 Task: Find LinkedIn profiles of people who work in Corporate Law, talk about Motivation, and are associated with Reliance.
Action: Mouse moved to (525, 69)
Screenshot: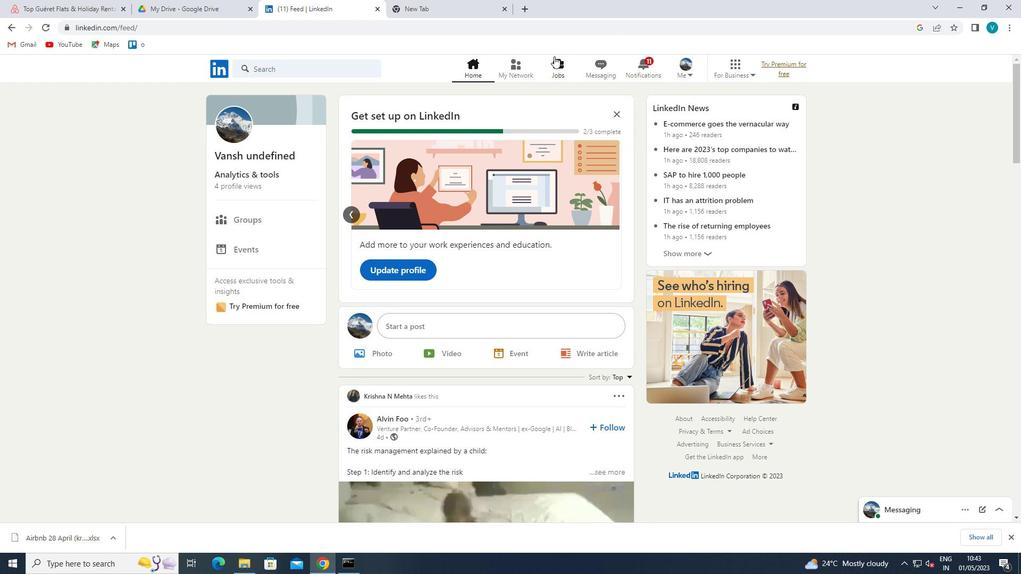 
Action: Mouse pressed left at (525, 69)
Screenshot: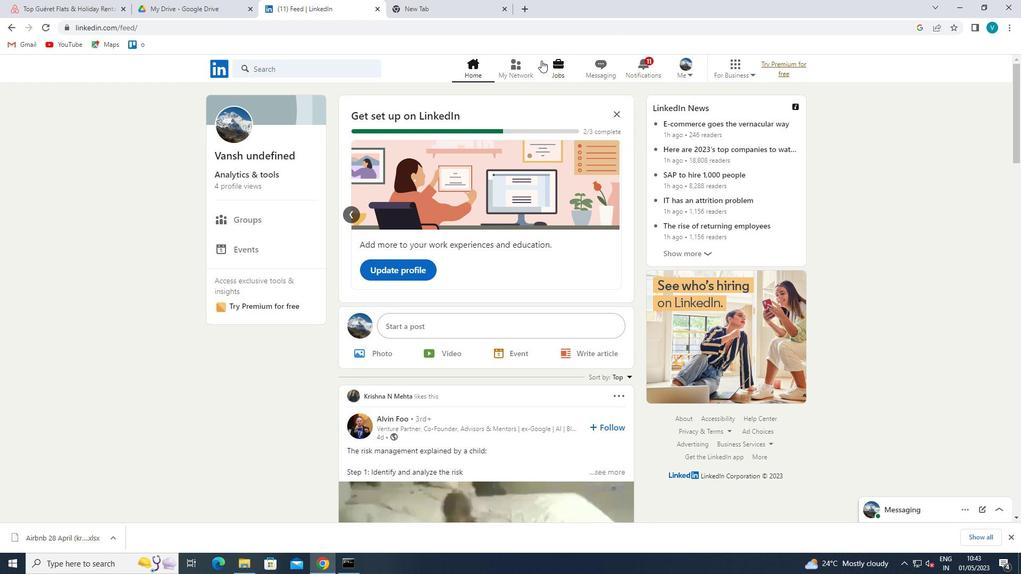 
Action: Mouse moved to (306, 130)
Screenshot: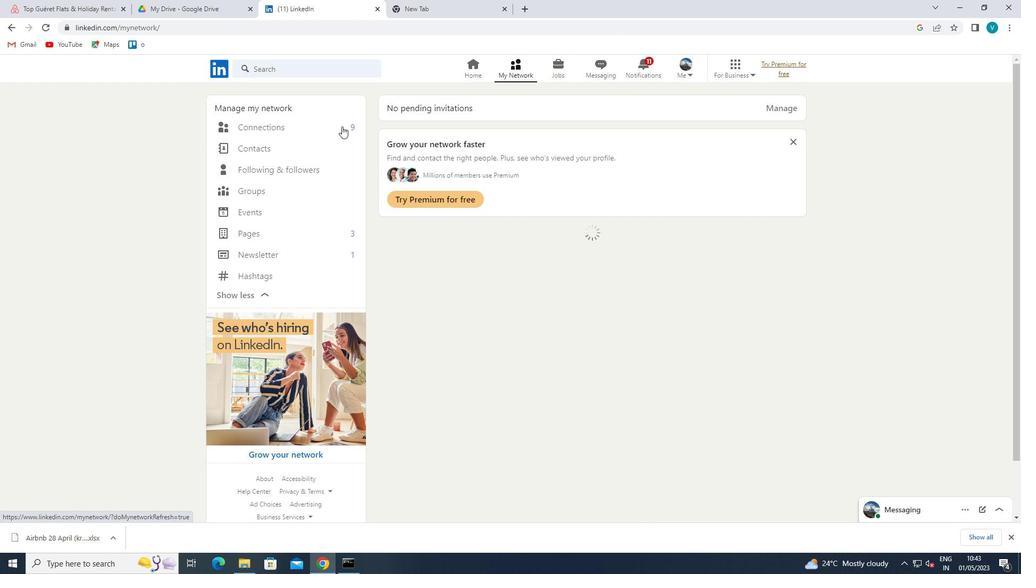 
Action: Mouse pressed left at (306, 130)
Screenshot: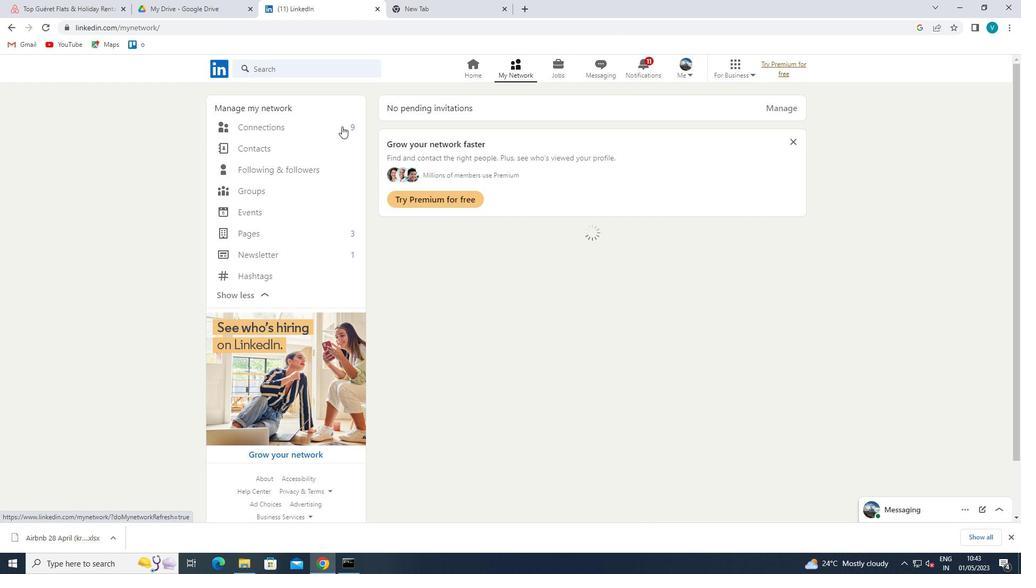 
Action: Mouse moved to (599, 131)
Screenshot: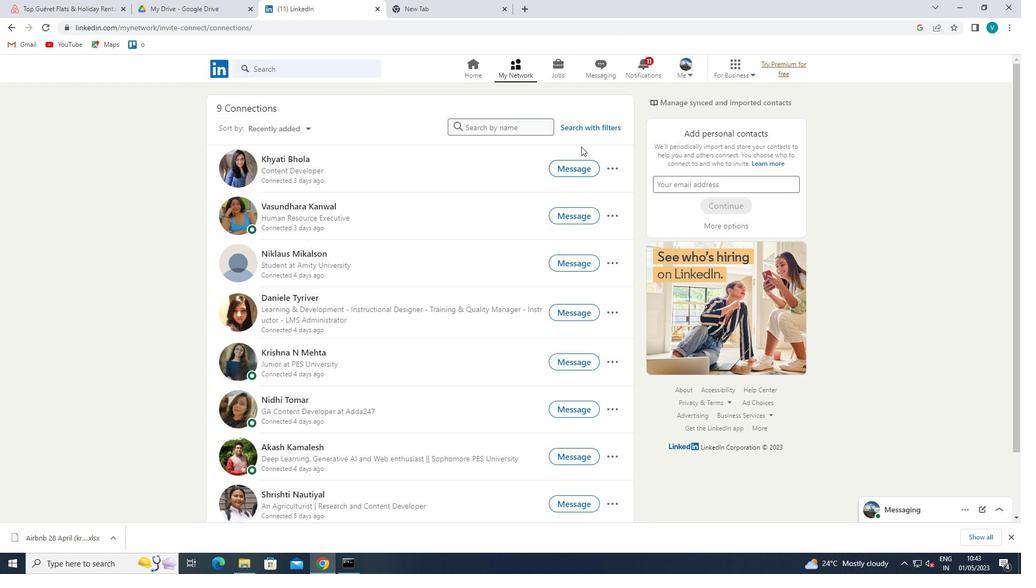 
Action: Mouse pressed left at (599, 131)
Screenshot: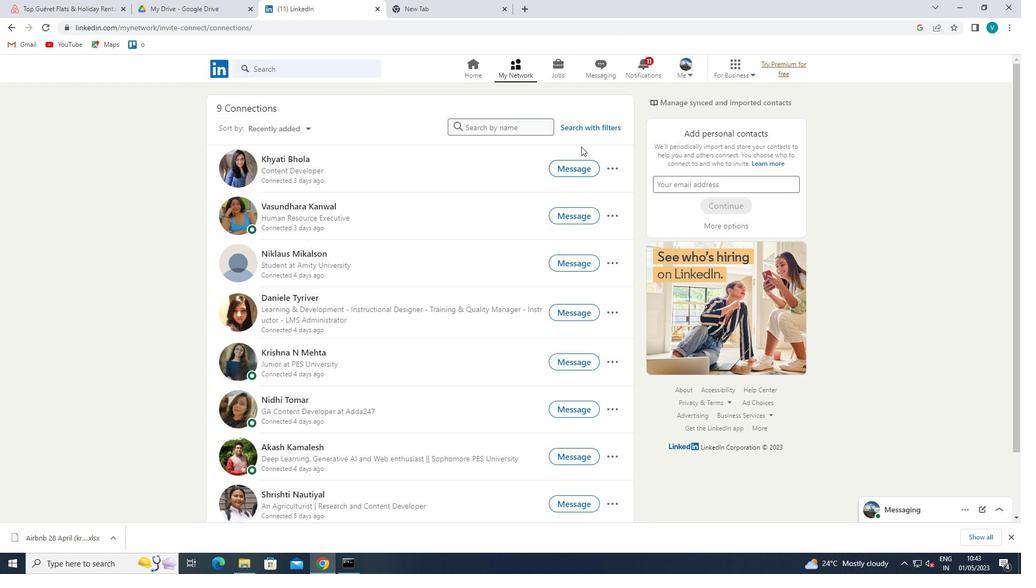 
Action: Mouse moved to (483, 87)
Screenshot: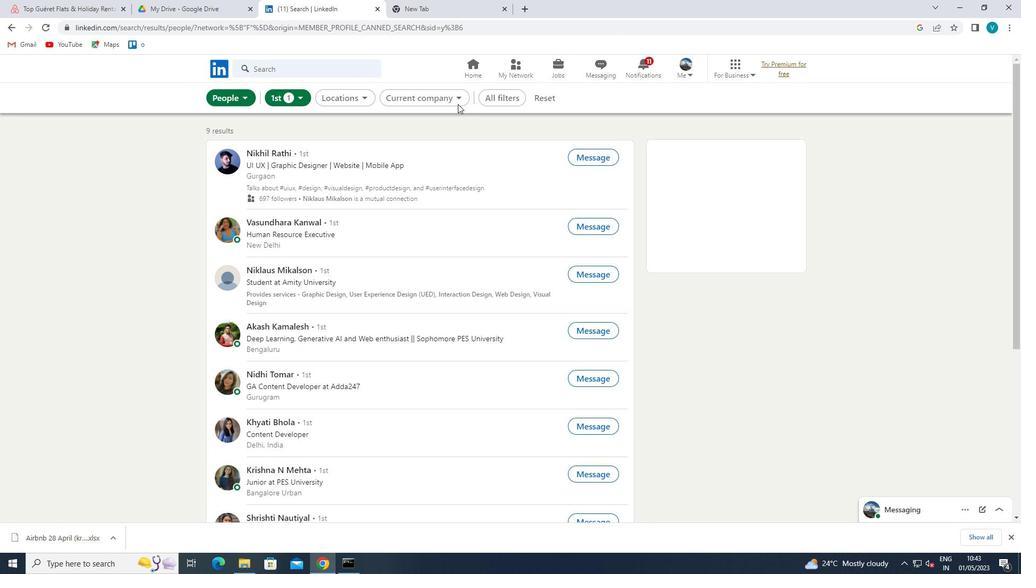 
Action: Mouse pressed left at (483, 87)
Screenshot: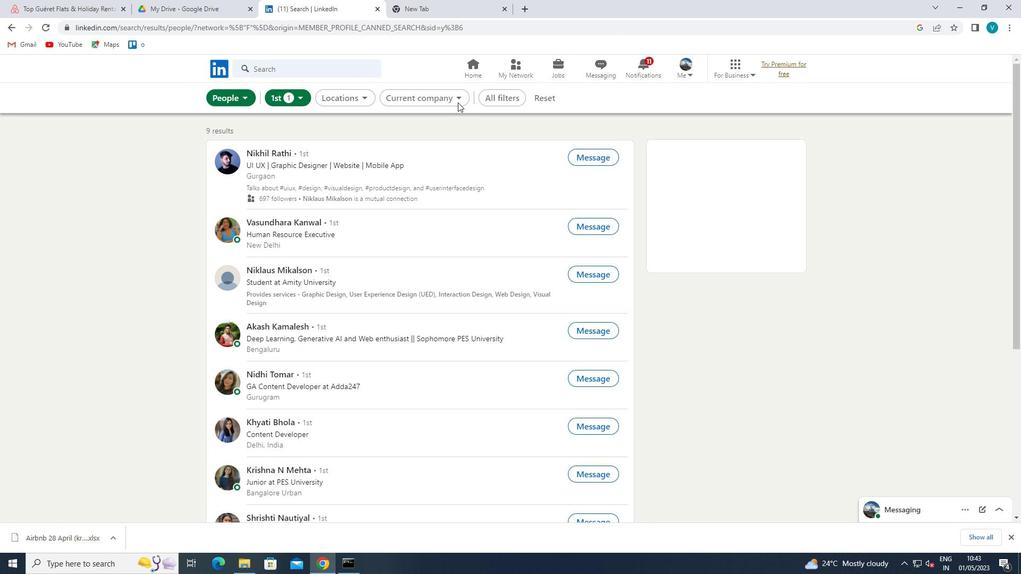 
Action: Mouse moved to (492, 100)
Screenshot: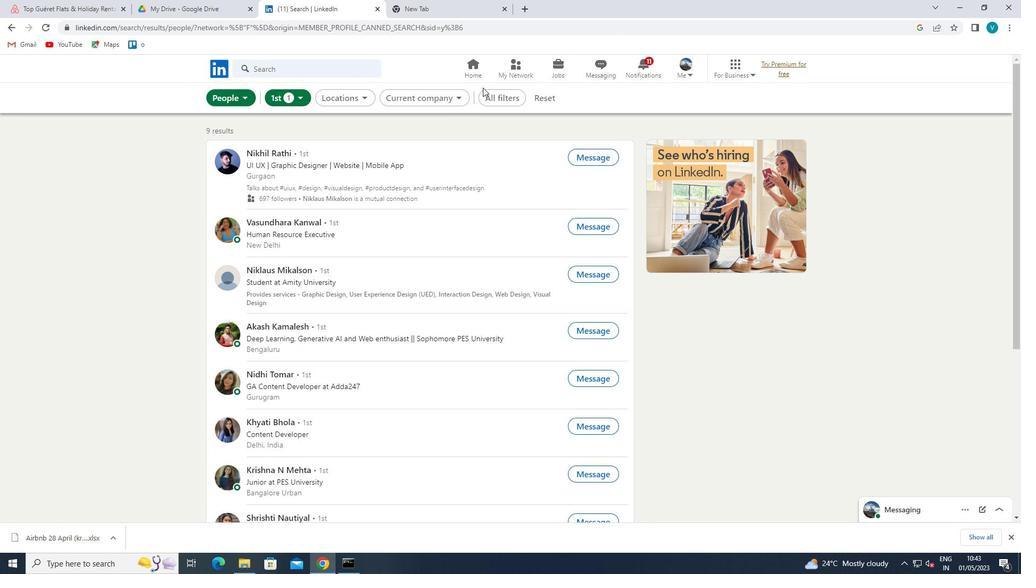
Action: Mouse pressed left at (492, 100)
Screenshot: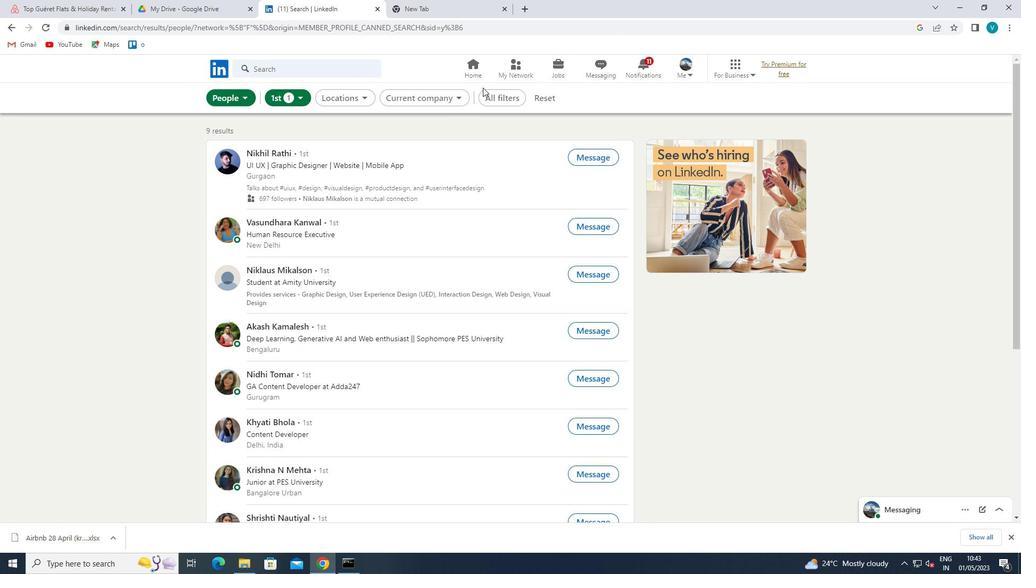 
Action: Mouse moved to (794, 244)
Screenshot: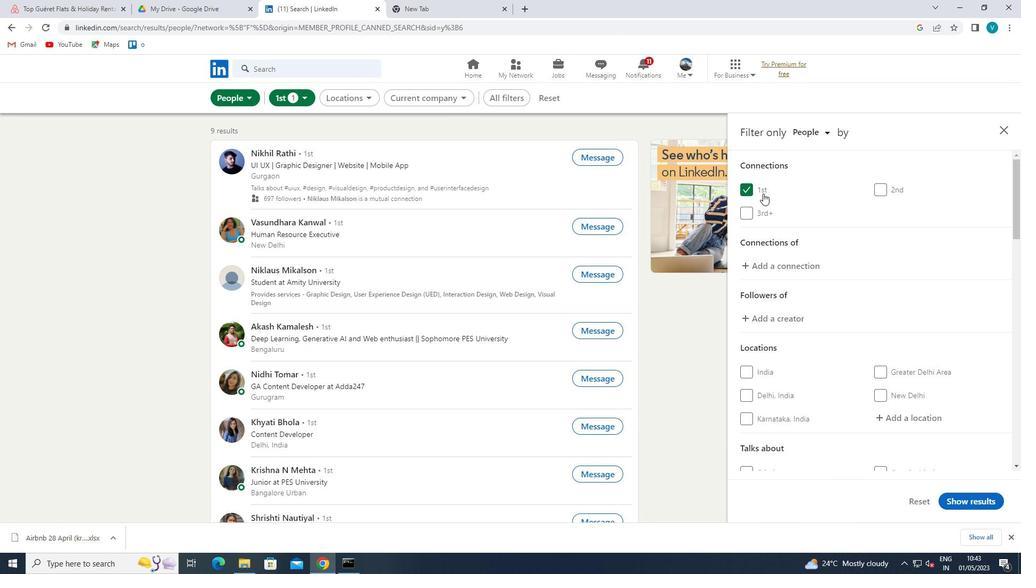 
Action: Mouse scrolled (794, 243) with delta (0, 0)
Screenshot: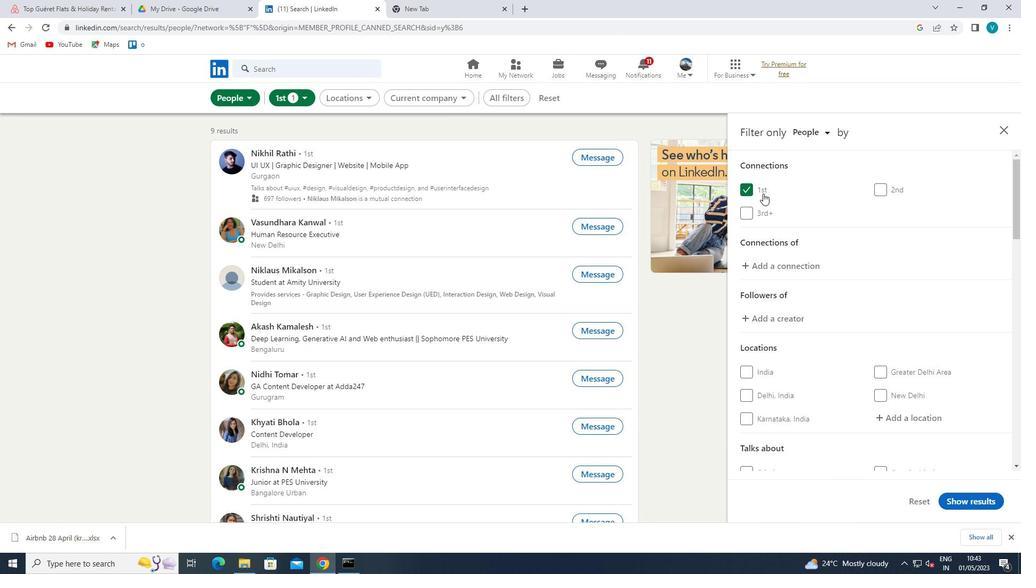 
Action: Mouse moved to (794, 246)
Screenshot: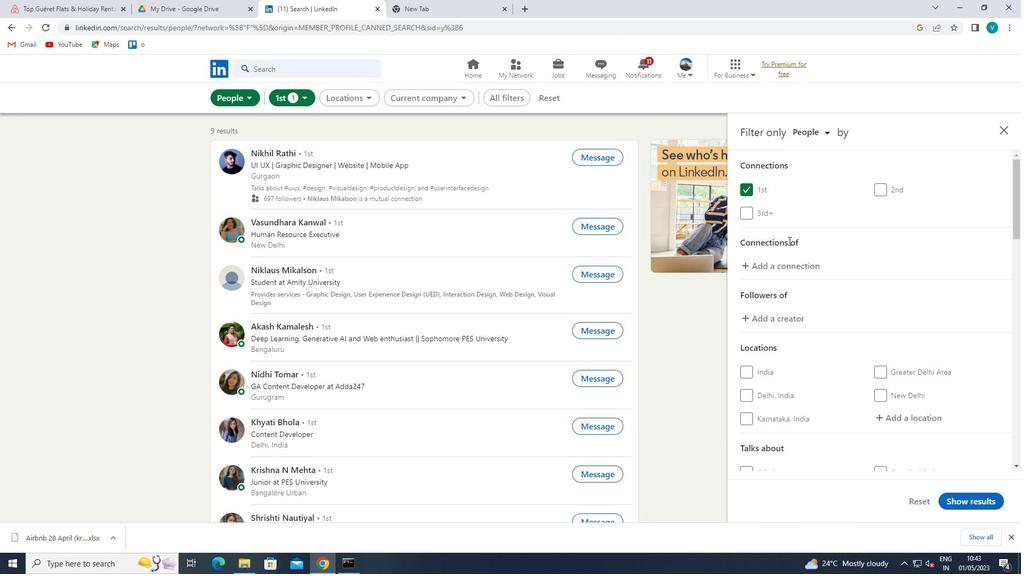 
Action: Mouse scrolled (794, 246) with delta (0, 0)
Screenshot: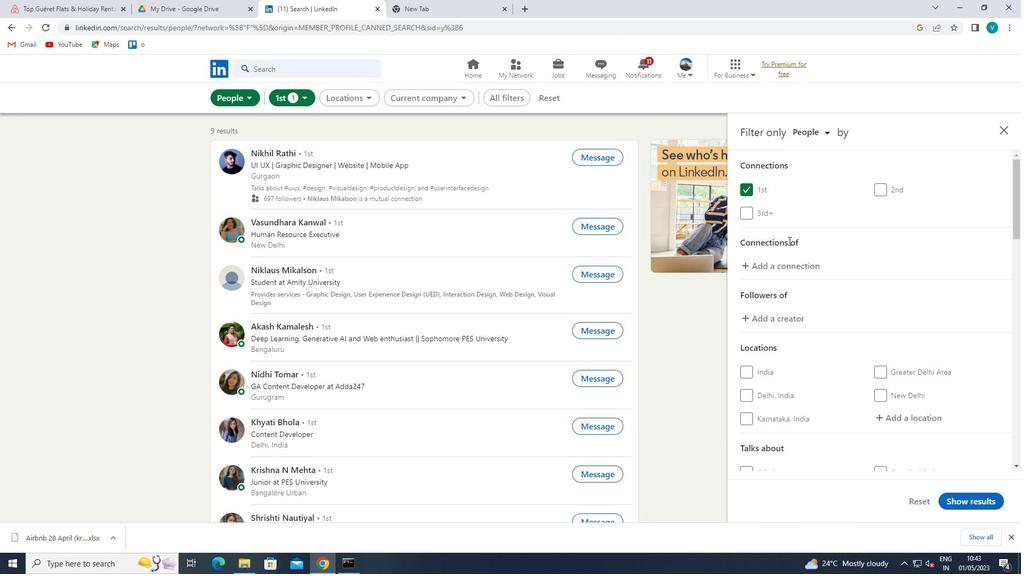 
Action: Mouse moved to (798, 250)
Screenshot: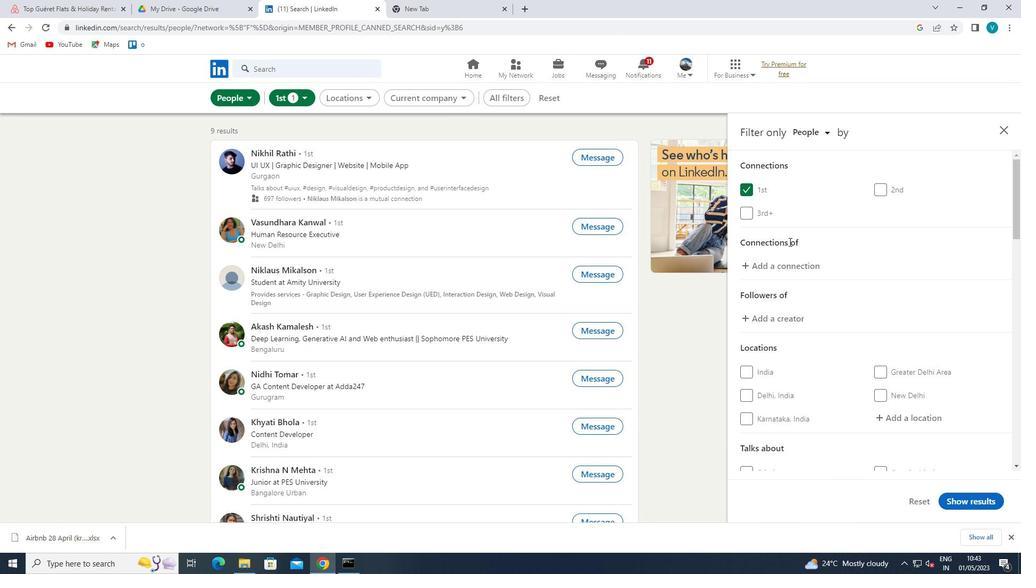 
Action: Mouse scrolled (798, 249) with delta (0, 0)
Screenshot: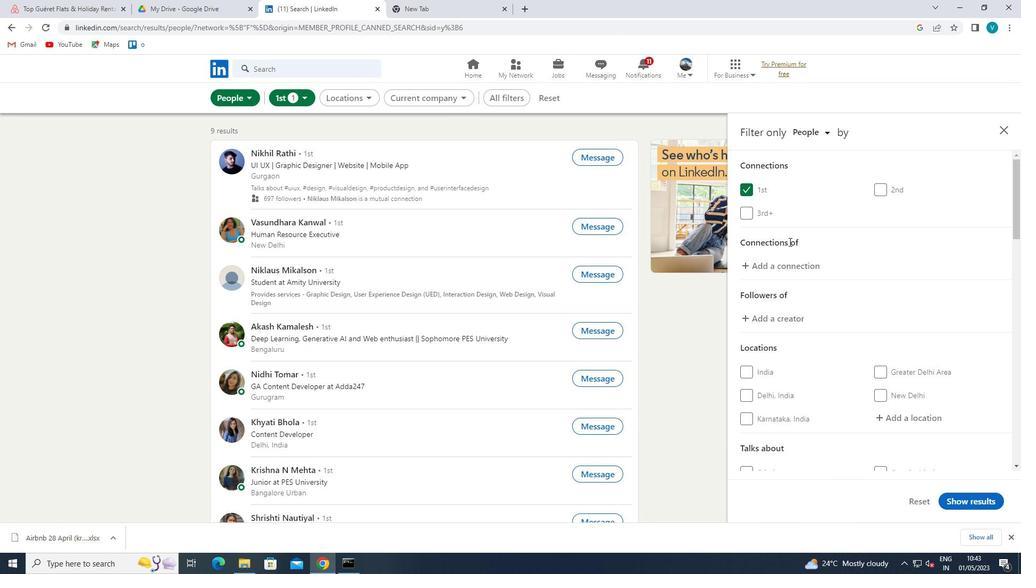 
Action: Mouse moved to (904, 261)
Screenshot: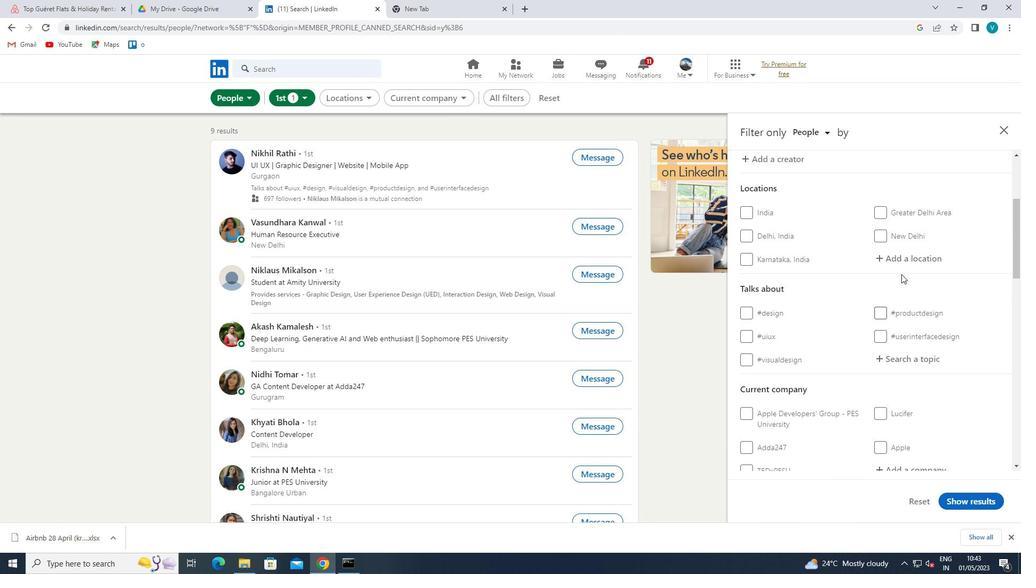 
Action: Mouse pressed left at (904, 261)
Screenshot: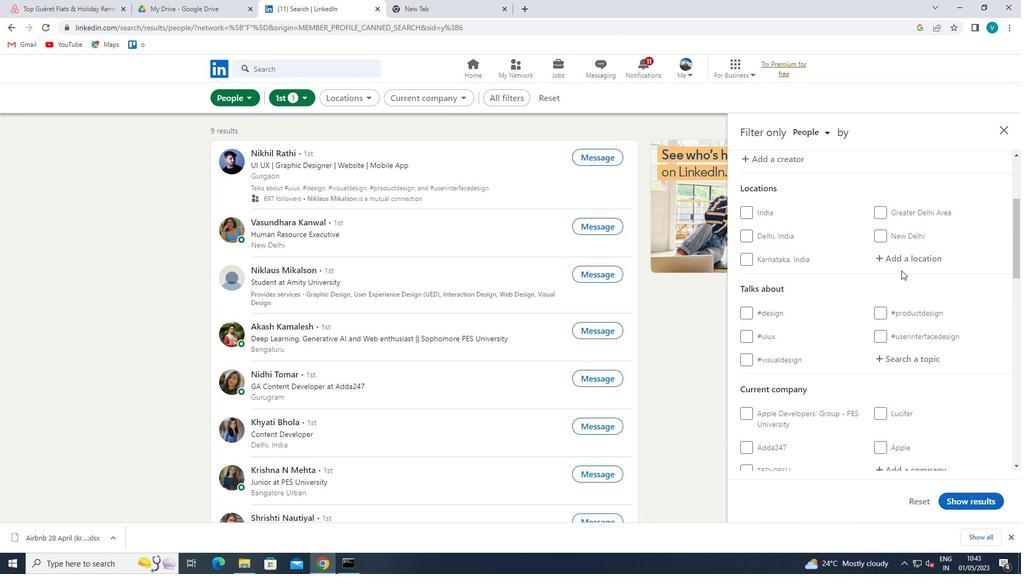
Action: Mouse moved to (844, 228)
Screenshot: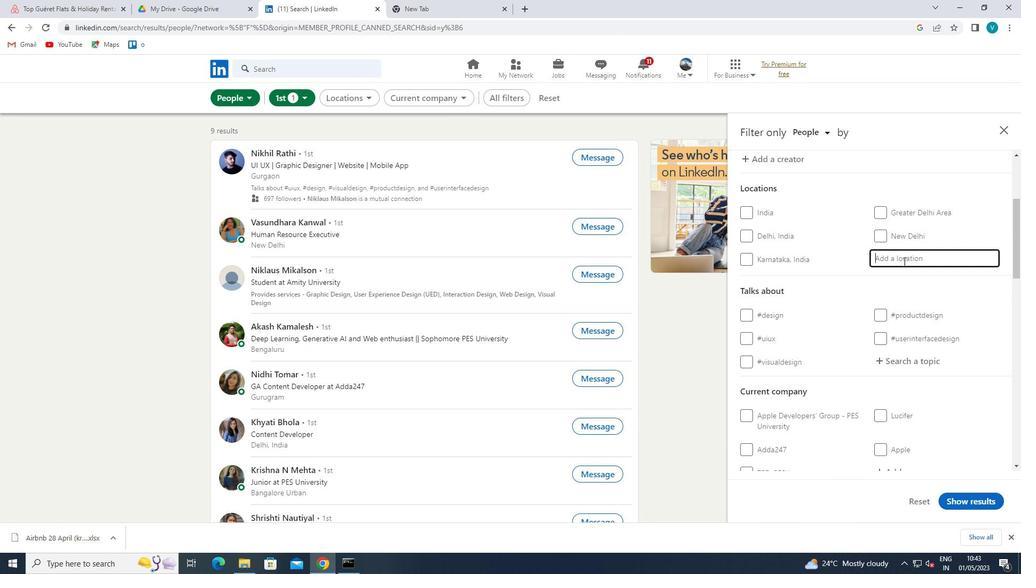 
Action: Key pressed <Key.shift>YILAN
Screenshot: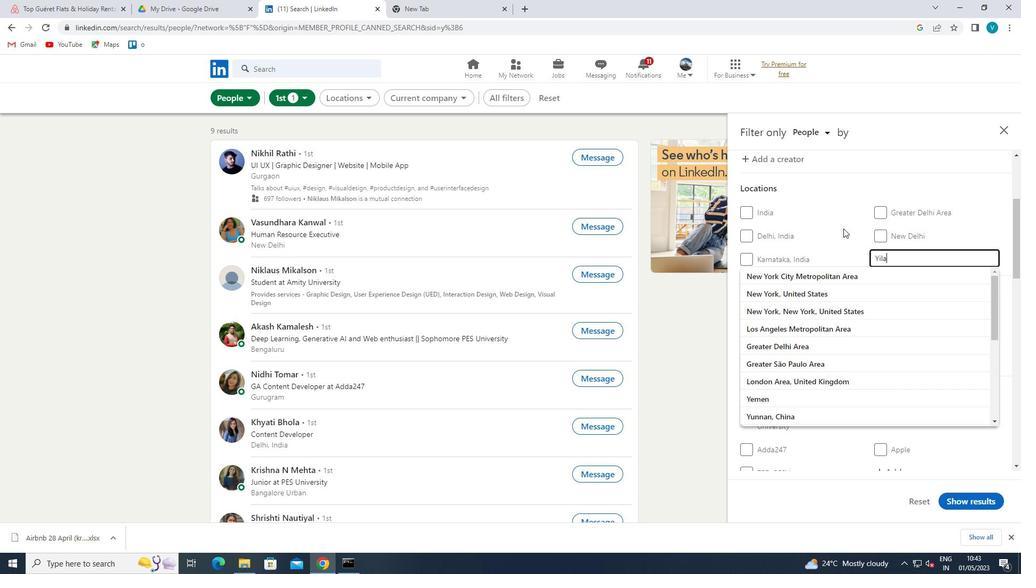 
Action: Mouse moved to (844, 277)
Screenshot: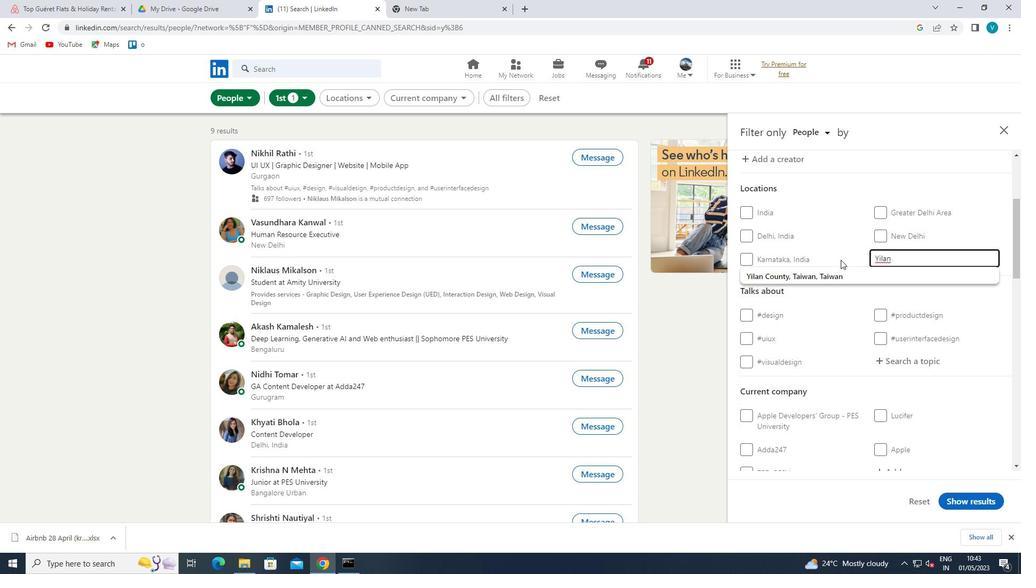 
Action: Mouse pressed left at (844, 277)
Screenshot: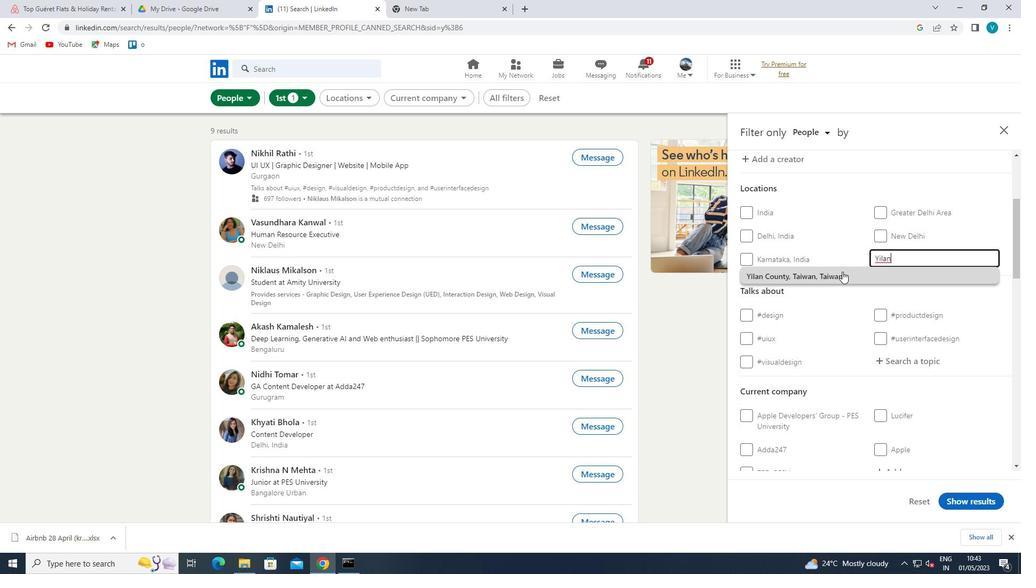 
Action: Mouse scrolled (844, 276) with delta (0, 0)
Screenshot: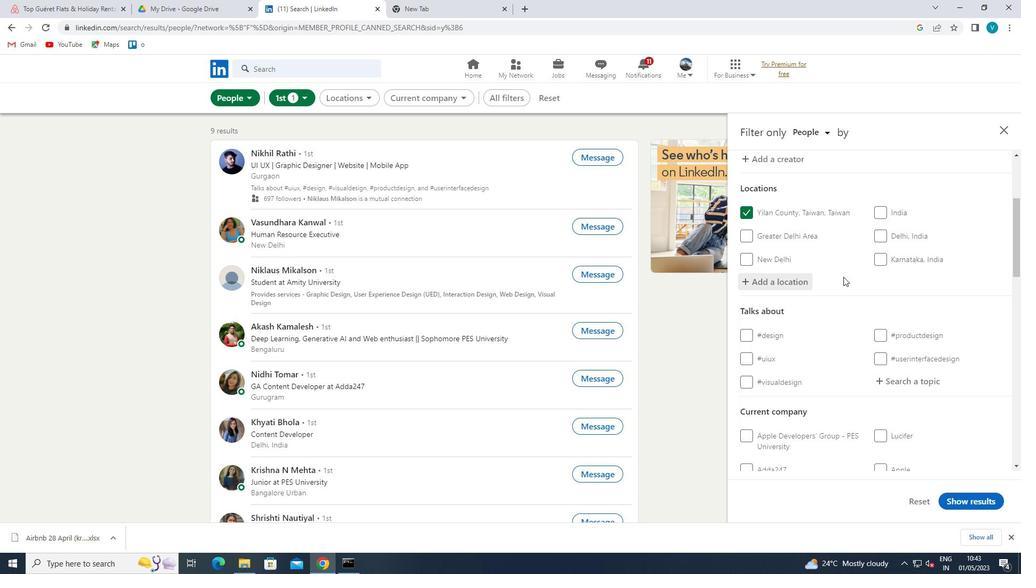 
Action: Mouse moved to (899, 329)
Screenshot: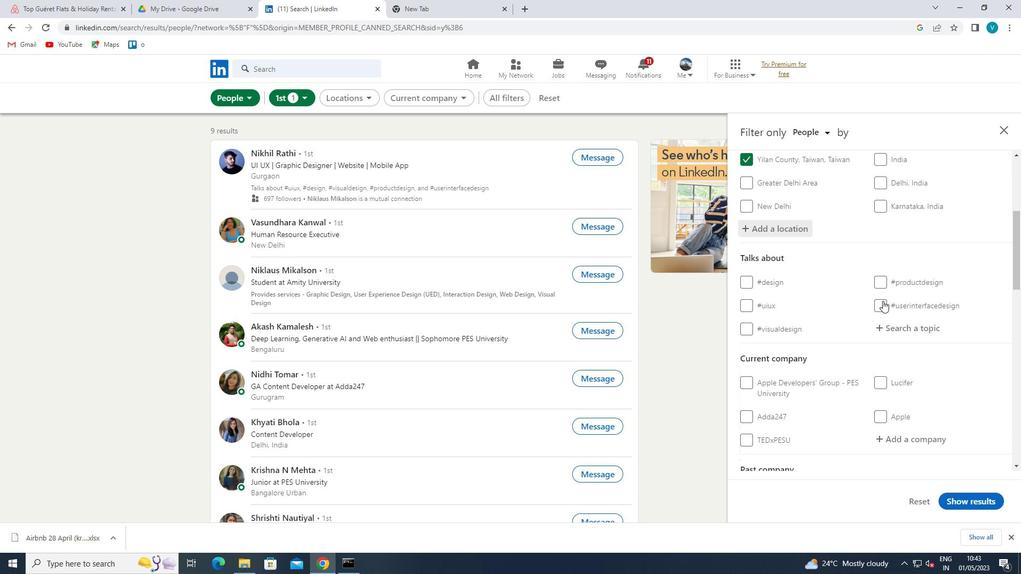 
Action: Mouse pressed left at (899, 329)
Screenshot: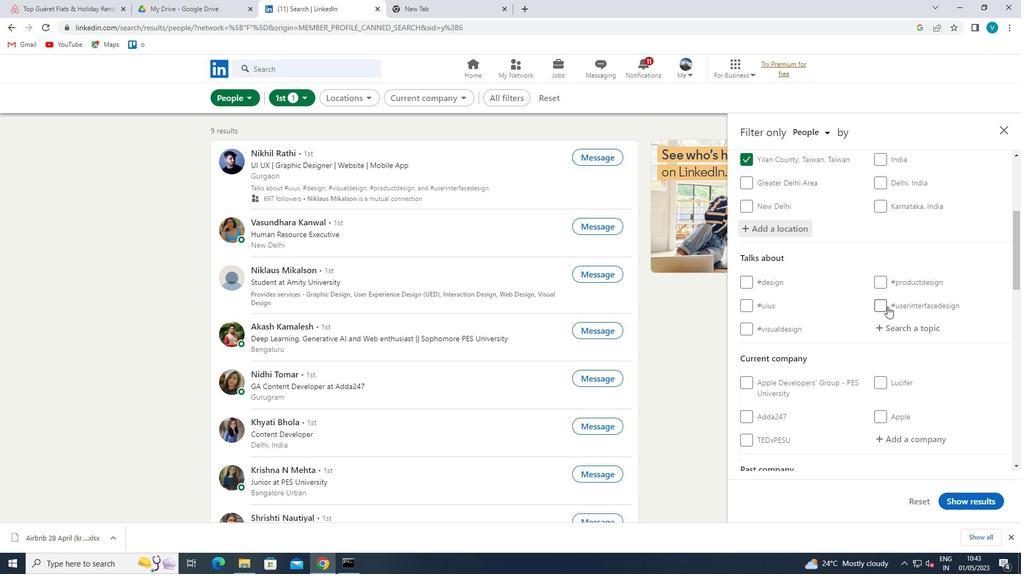 
Action: Key pressed <Key.shift>#MOTIVATION
Screenshot: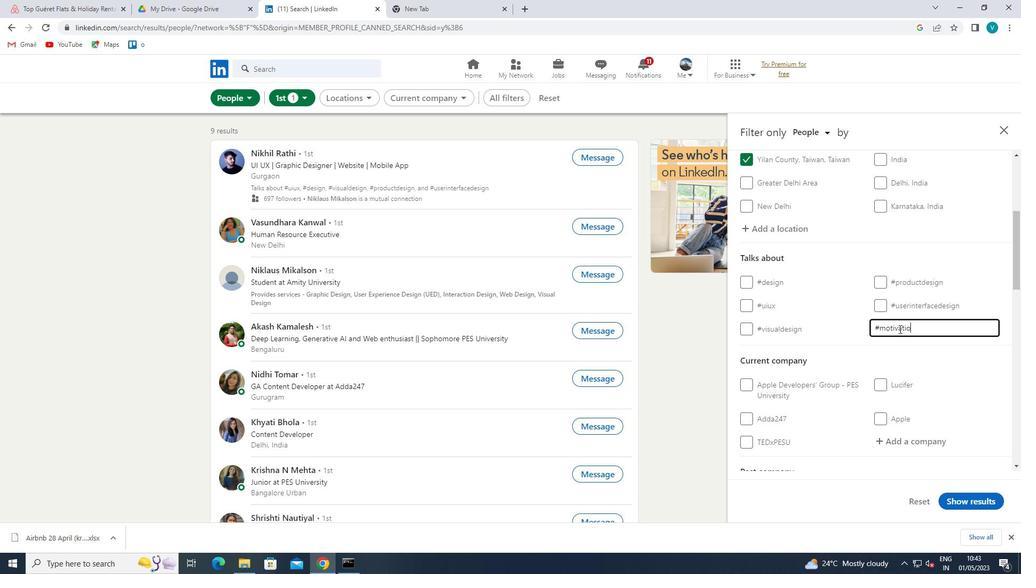 
Action: Mouse moved to (887, 351)
Screenshot: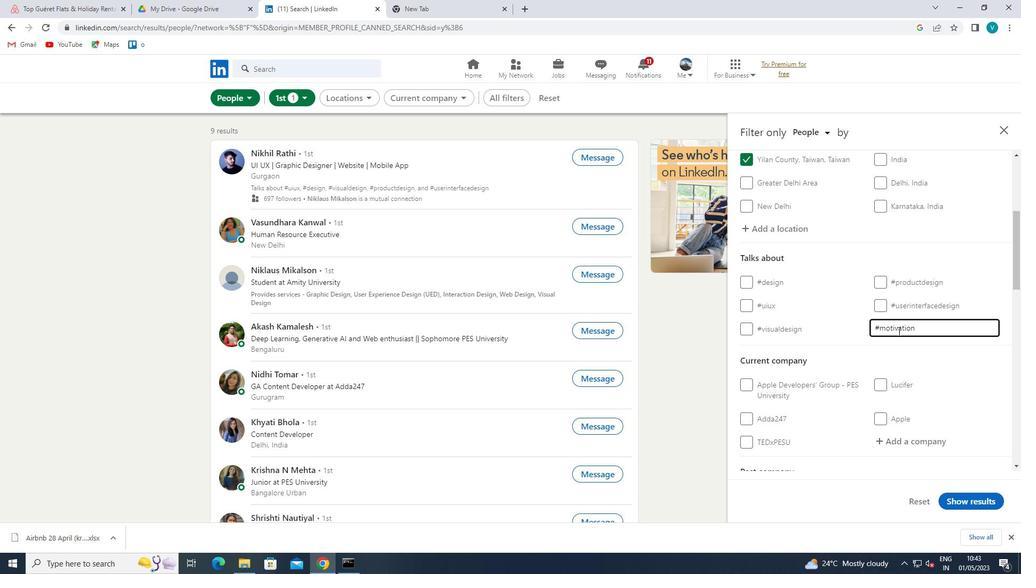 
Action: Mouse pressed left at (887, 351)
Screenshot: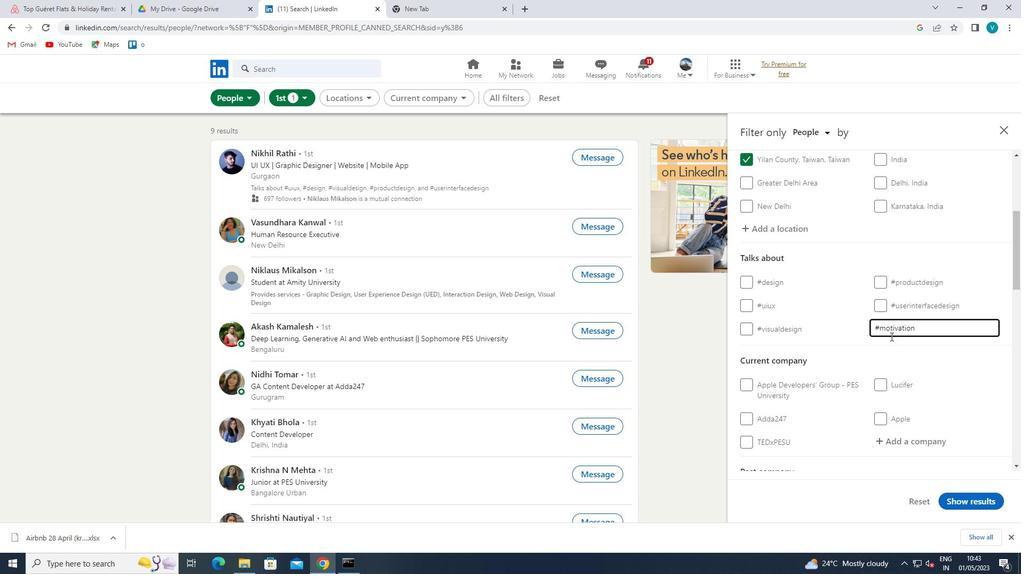 
Action: Mouse scrolled (887, 351) with delta (0, 0)
Screenshot: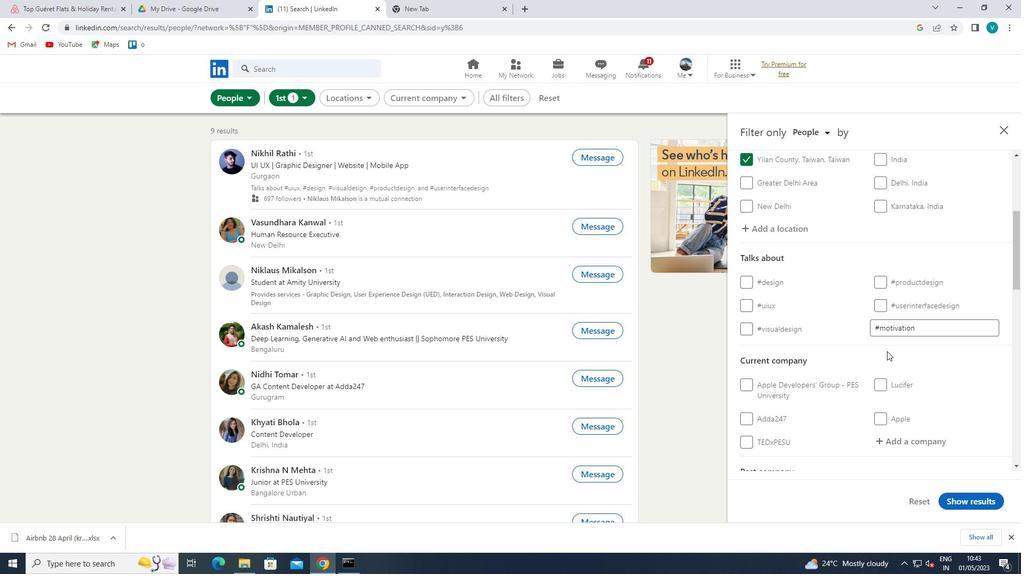 
Action: Mouse moved to (902, 387)
Screenshot: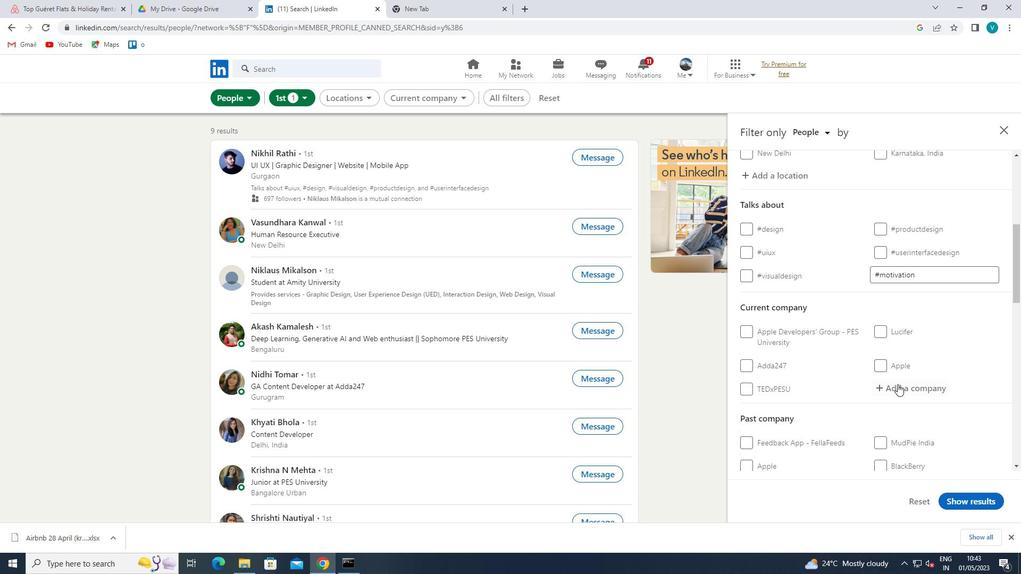 
Action: Mouse pressed left at (902, 387)
Screenshot: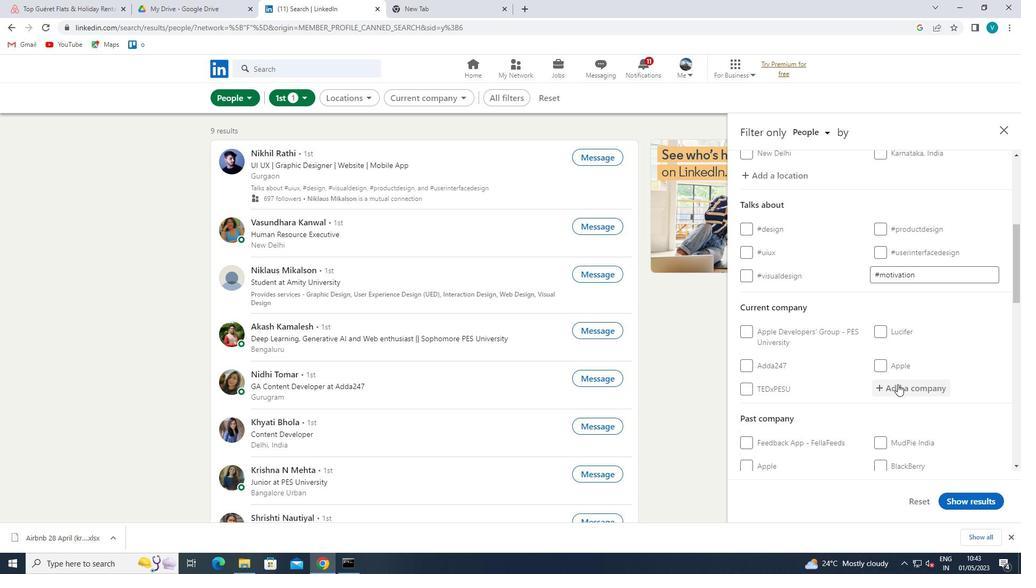 
Action: Key pressed <Key.shift>RELIANCE<Key.space><Key.shift><Key.shift><Key.shift><Key.shift><Key.shift><Key.shift><Key.shift><Key.shift><Key.shift><Key.shift><Key.shift><Key.shift><Key.shift><Key.shift><Key.shift><Key.shift><Key.shift><Key.shift><Key.shift>HOME<Key.space>
Screenshot: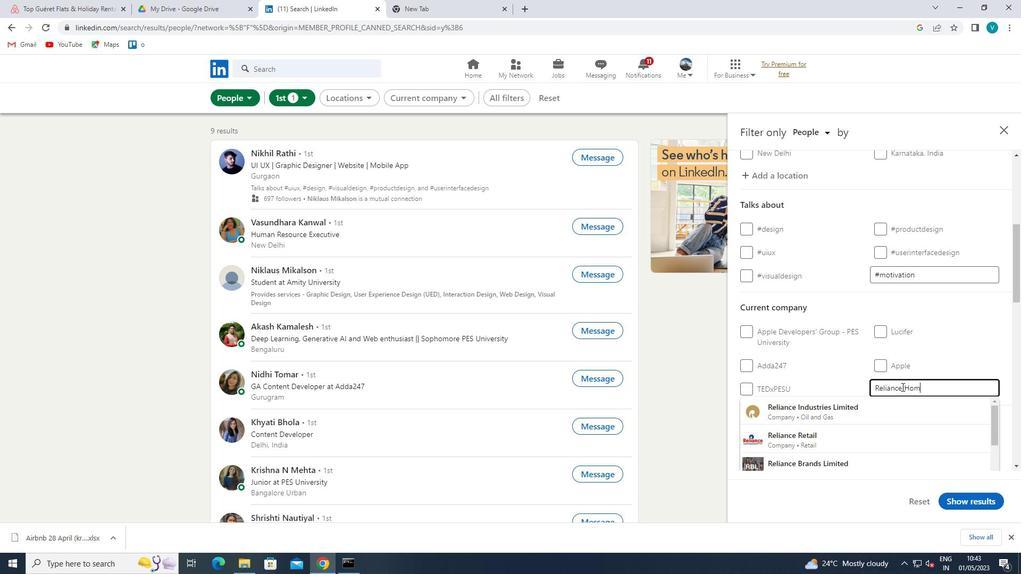 
Action: Mouse moved to (884, 441)
Screenshot: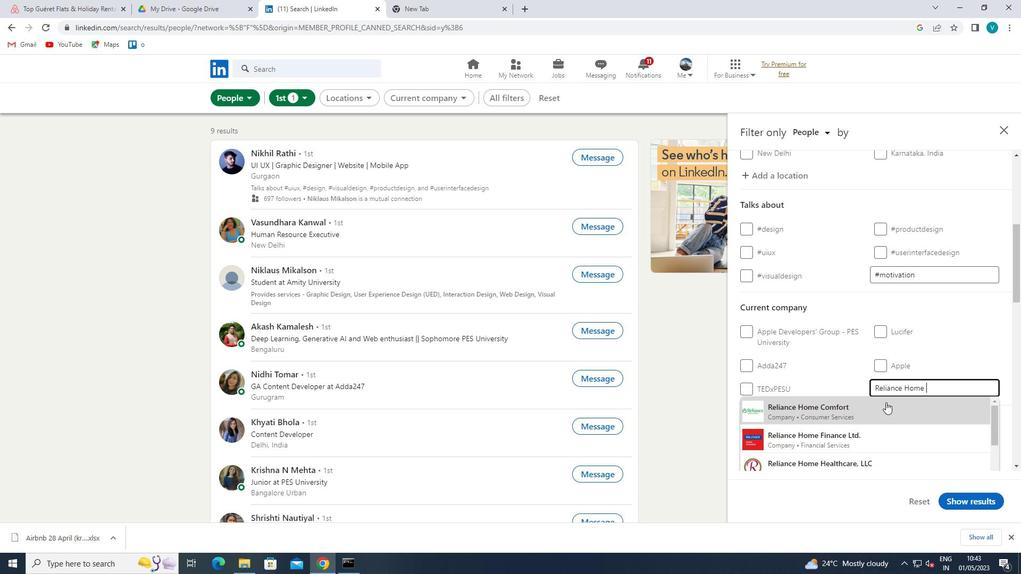 
Action: Mouse pressed left at (884, 441)
Screenshot: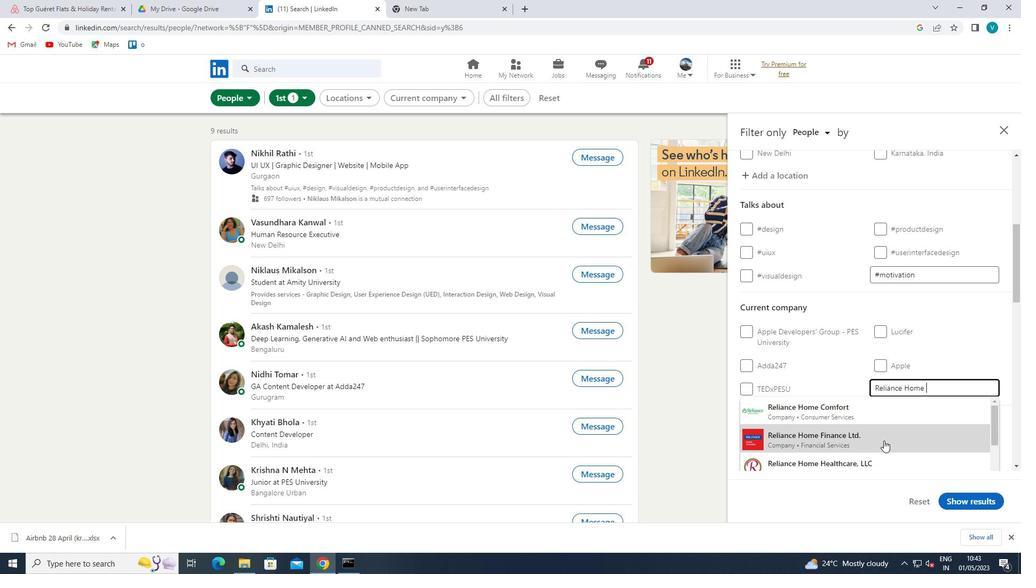 
Action: Mouse moved to (895, 417)
Screenshot: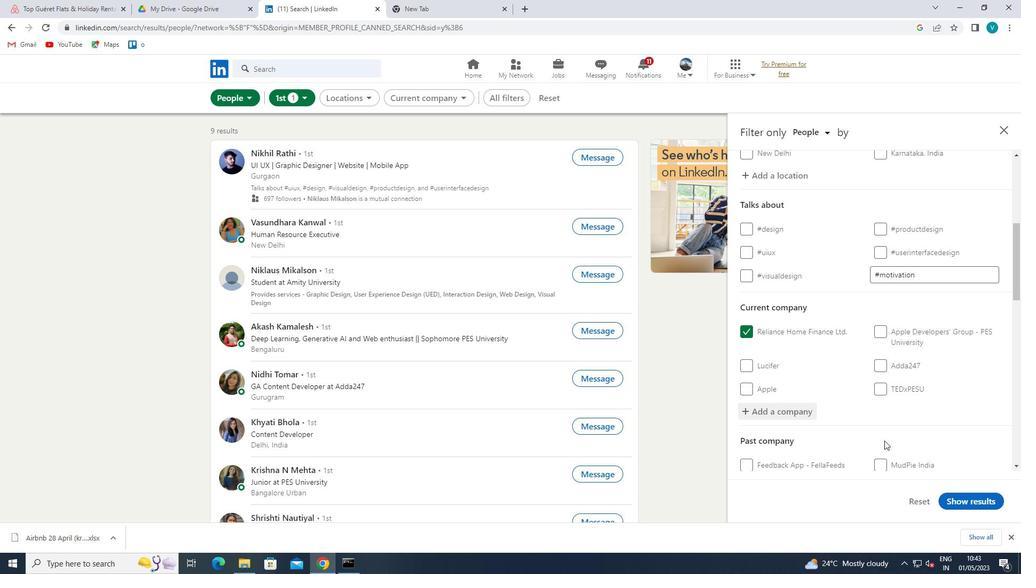 
Action: Mouse scrolled (895, 417) with delta (0, 0)
Screenshot: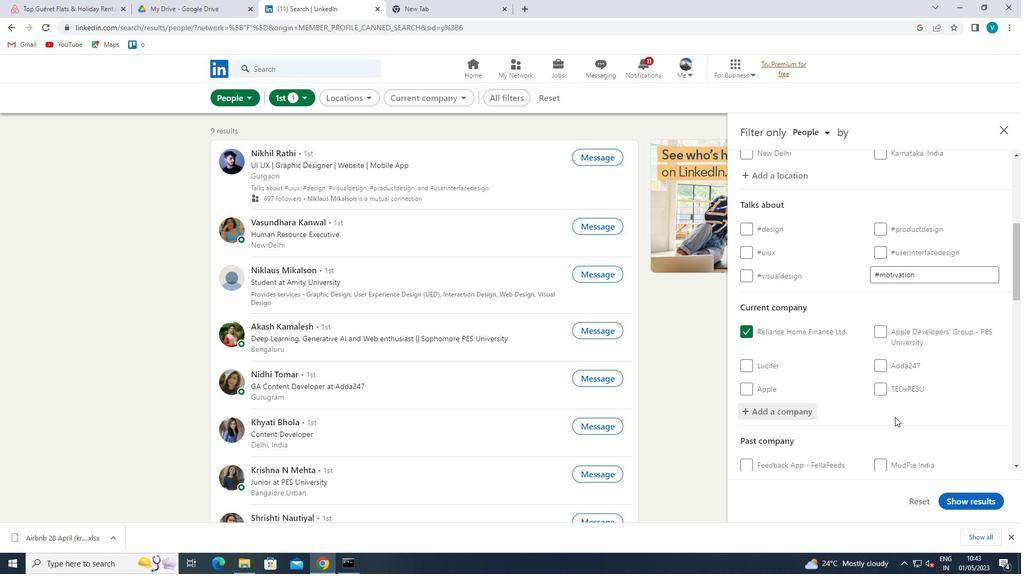 
Action: Mouse scrolled (895, 417) with delta (0, 0)
Screenshot: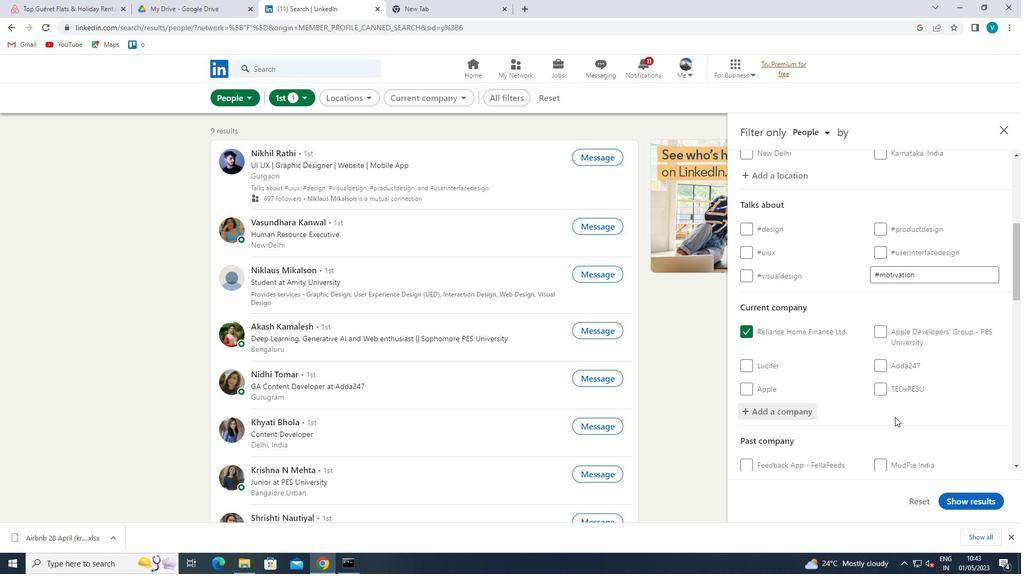 
Action: Mouse scrolled (895, 417) with delta (0, 0)
Screenshot: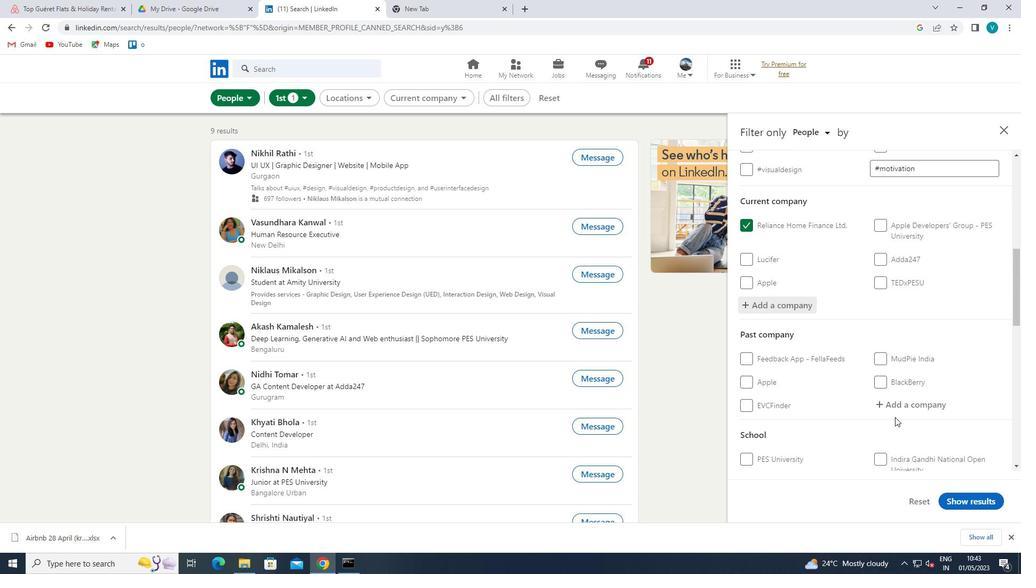
Action: Mouse scrolled (895, 417) with delta (0, 0)
Screenshot: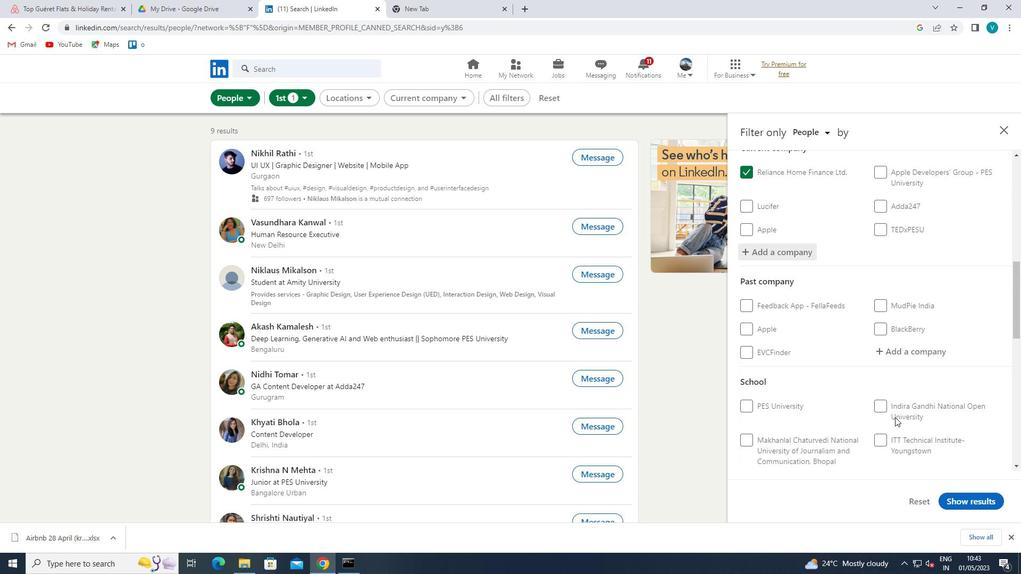
Action: Mouse scrolled (895, 417) with delta (0, 0)
Screenshot: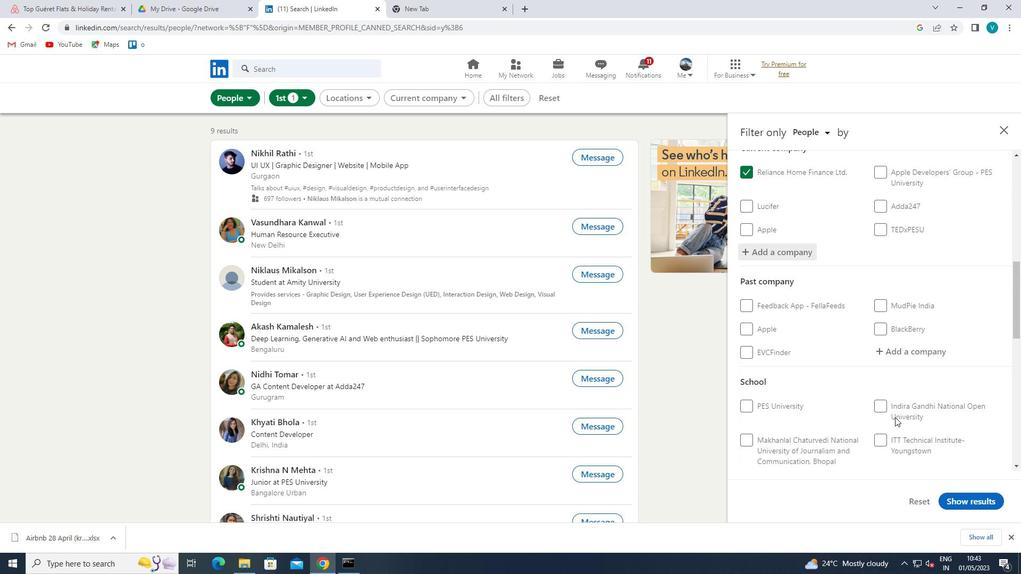 
Action: Mouse moved to (920, 384)
Screenshot: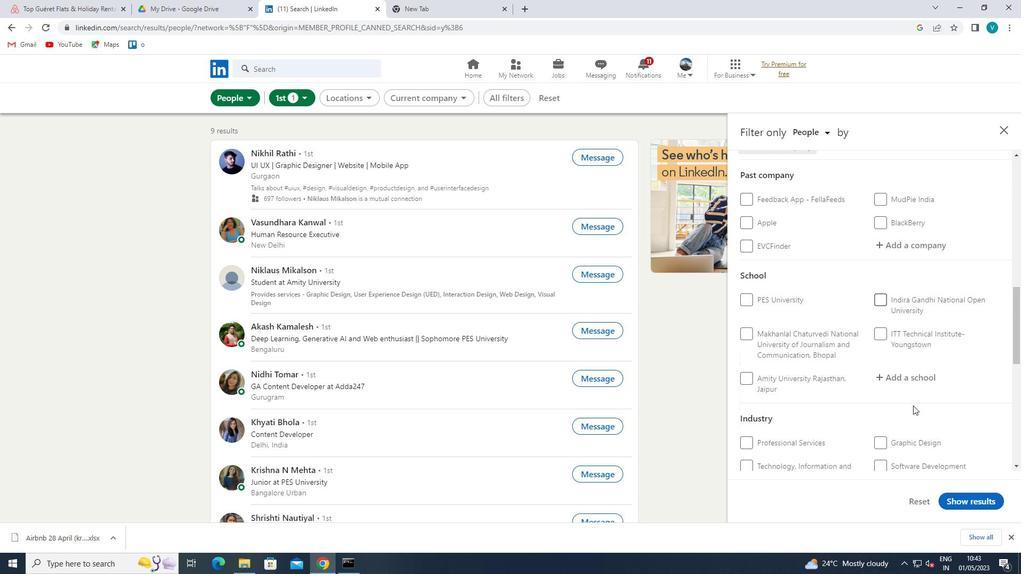 
Action: Mouse pressed left at (920, 384)
Screenshot: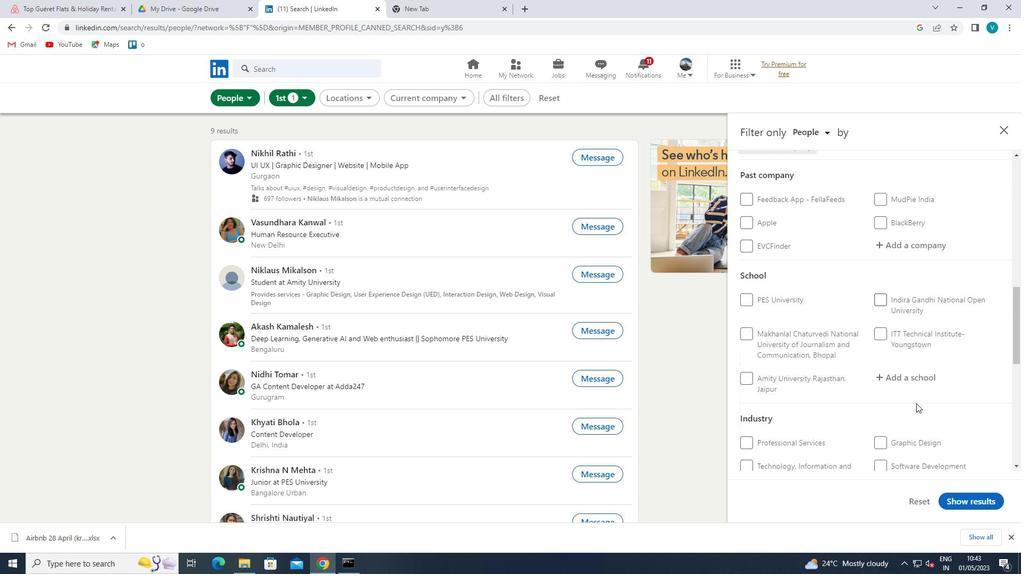 
Action: Key pressed <Key.shift>PUNJAB<Key.space>
Screenshot: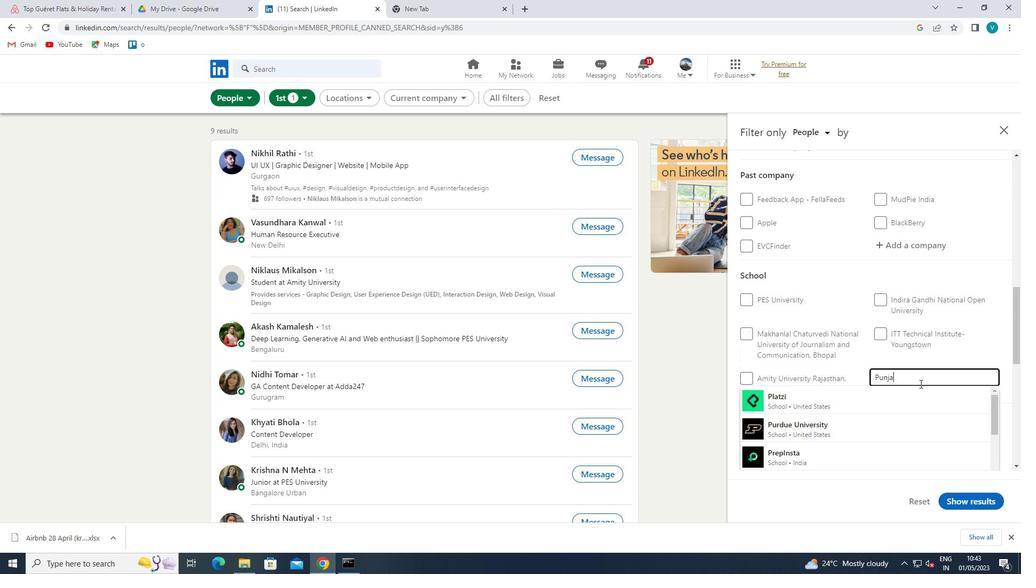 
Action: Mouse moved to (918, 385)
Screenshot: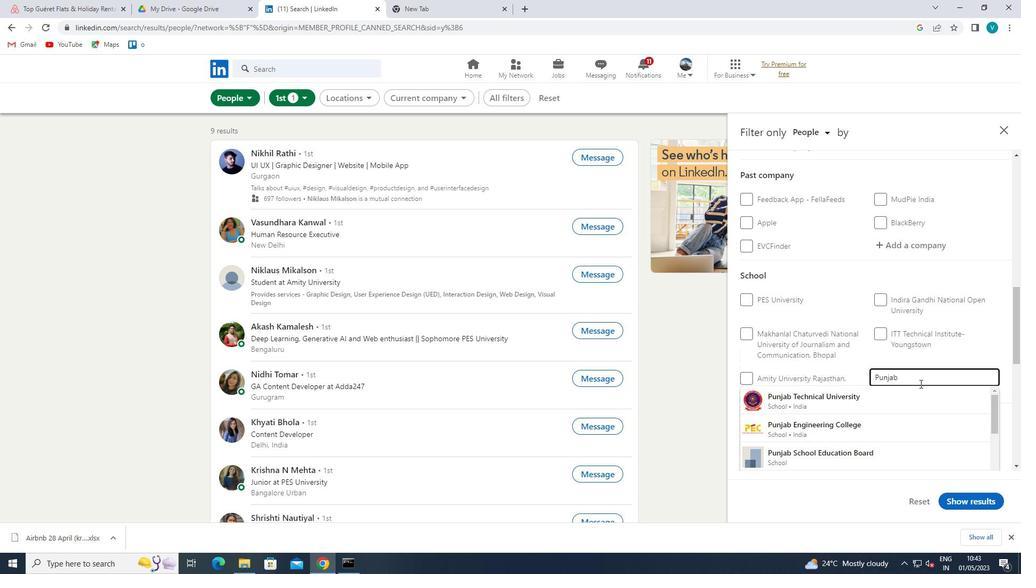 
Action: Key pressed <Key.shift>TECHNICAL<Key.space>
Screenshot: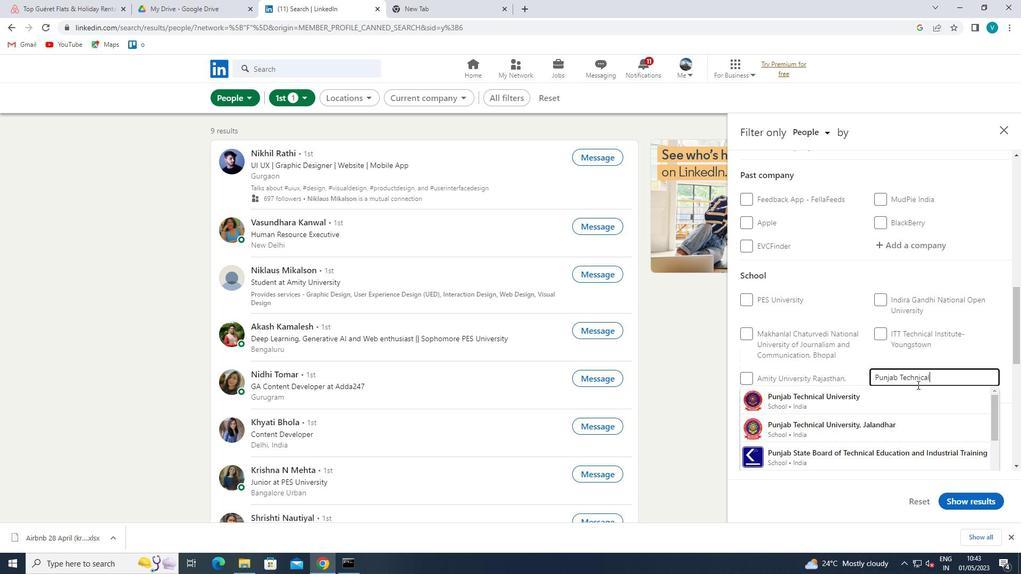 
Action: Mouse moved to (880, 416)
Screenshot: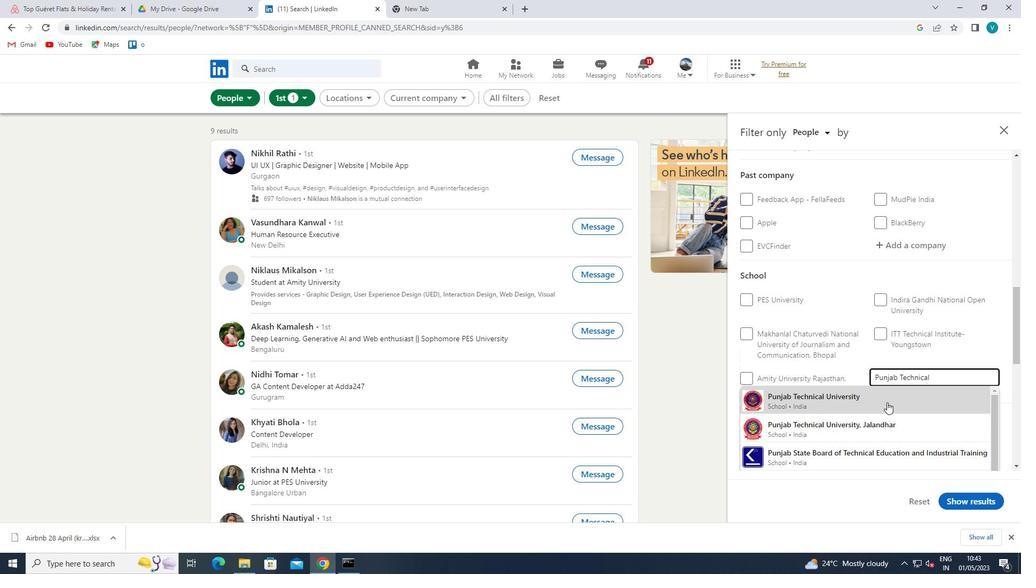 
Action: Mouse pressed left at (880, 416)
Screenshot: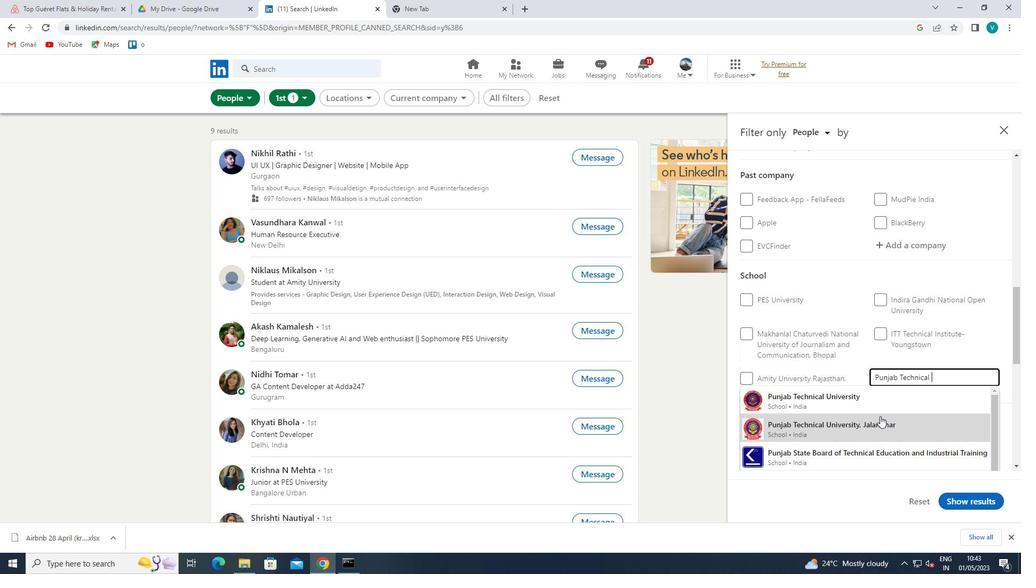 
Action: Mouse moved to (896, 407)
Screenshot: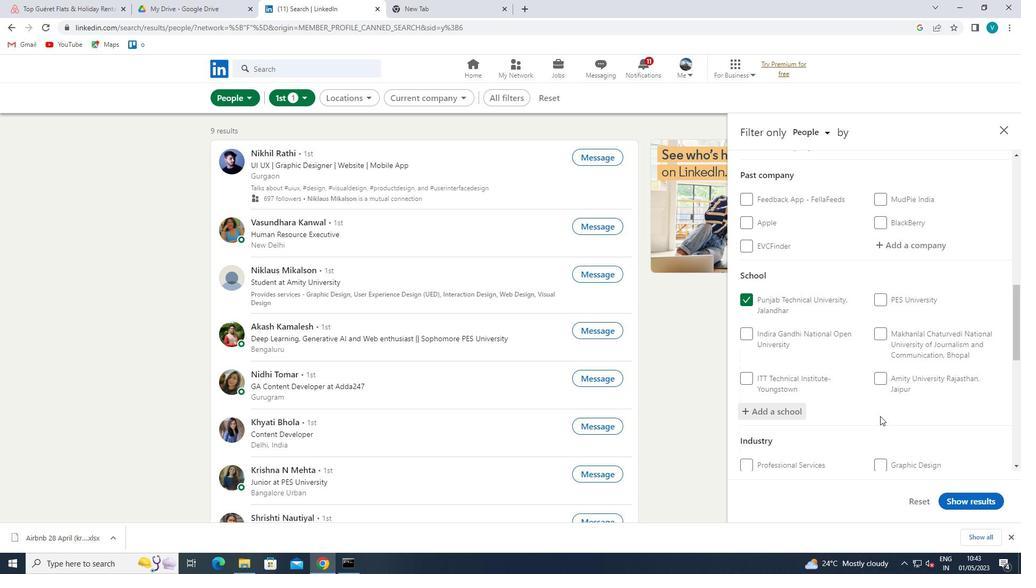 
Action: Mouse scrolled (896, 406) with delta (0, 0)
Screenshot: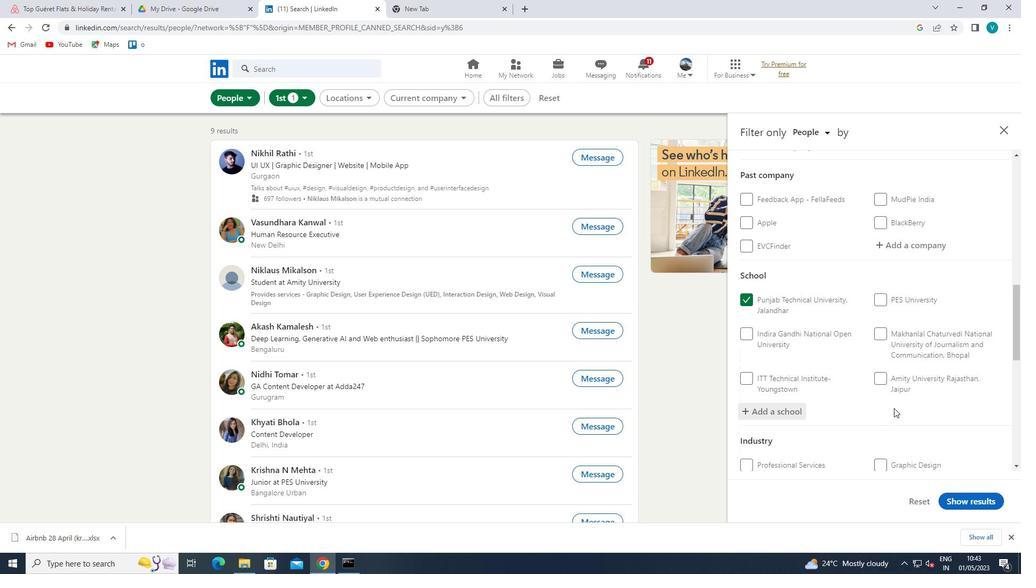 
Action: Mouse scrolled (896, 406) with delta (0, 0)
Screenshot: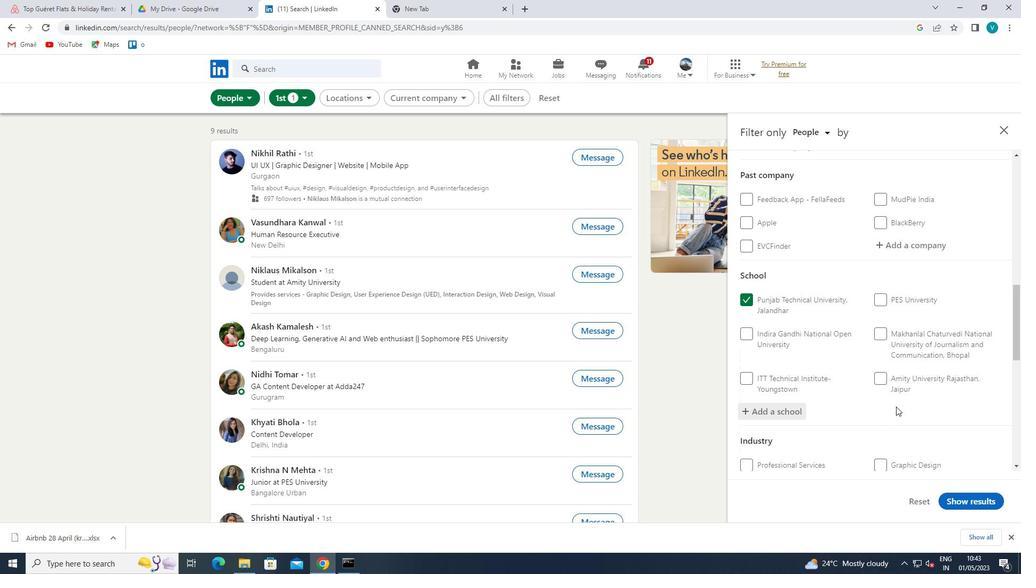 
Action: Mouse scrolled (896, 406) with delta (0, 0)
Screenshot: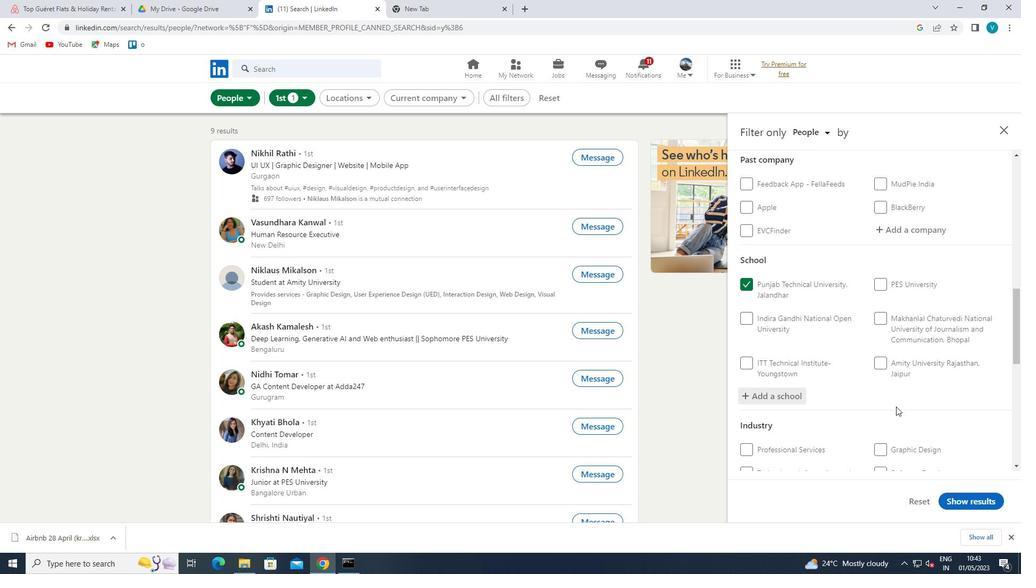 
Action: Mouse moved to (913, 353)
Screenshot: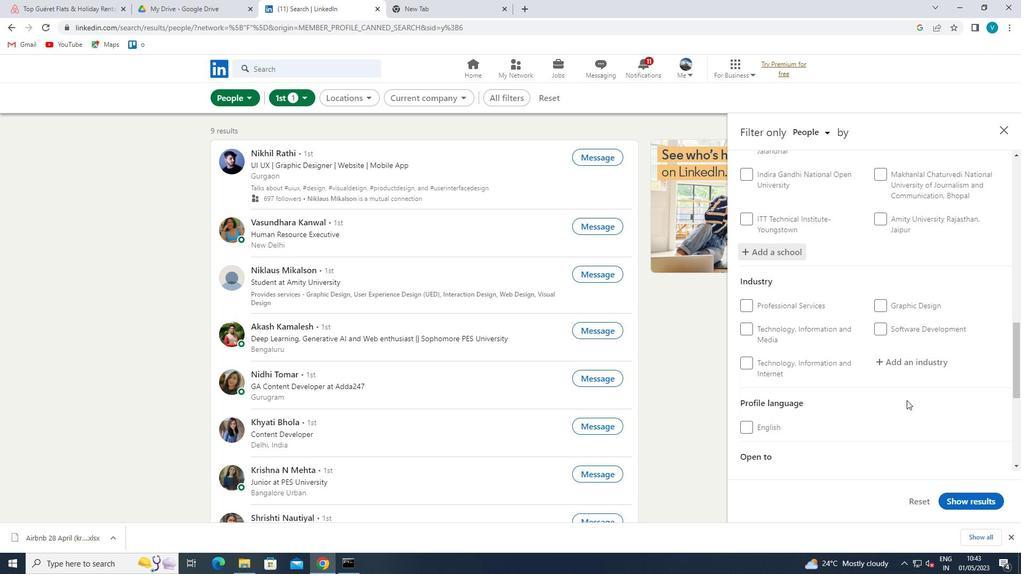
Action: Mouse pressed left at (913, 353)
Screenshot: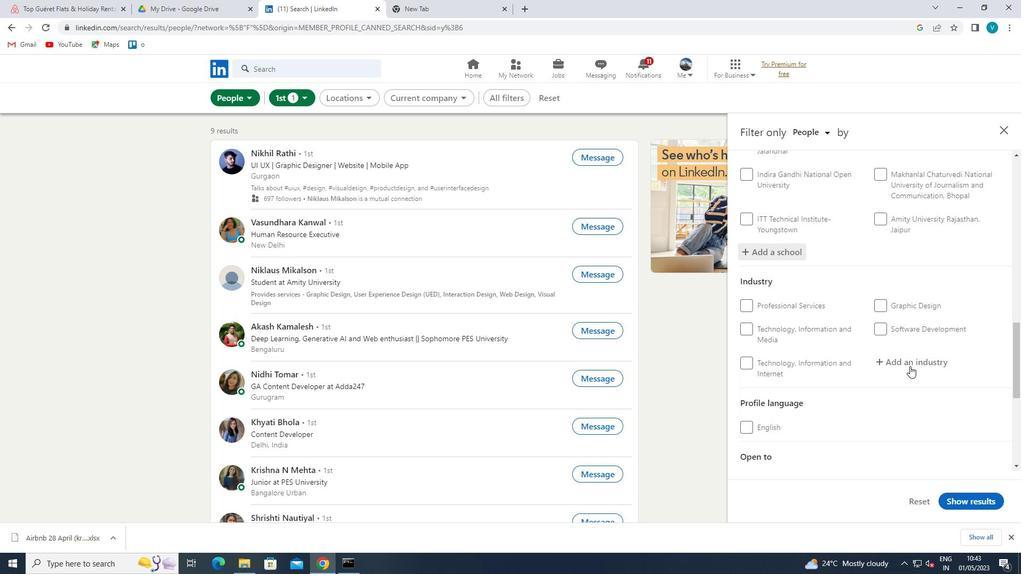 
Action: Key pressed <Key.shift>AGRI
Screenshot: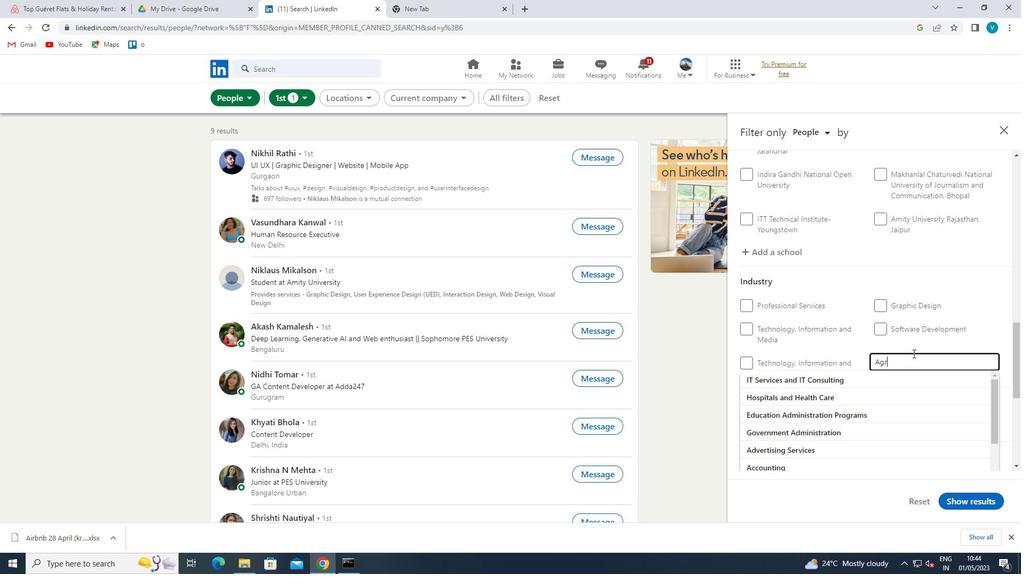 
Action: Mouse moved to (901, 395)
Screenshot: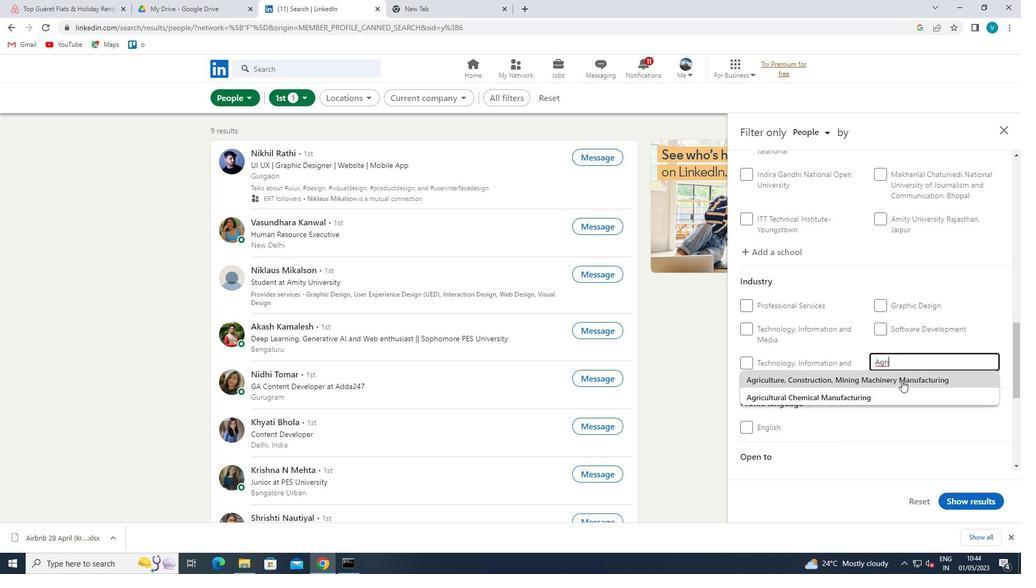 
Action: Mouse pressed left at (901, 395)
Screenshot: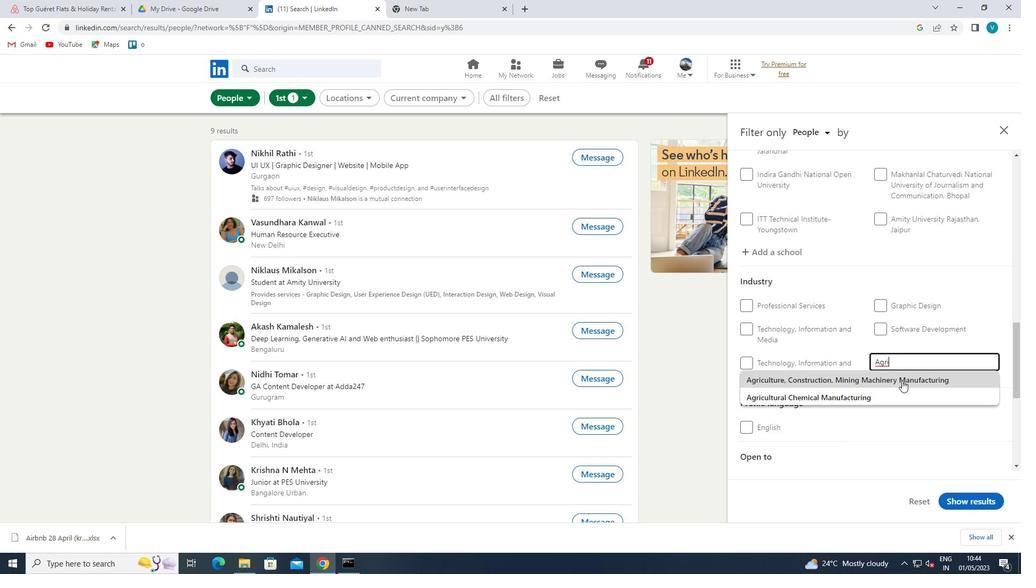 
Action: Mouse scrolled (901, 395) with delta (0, 0)
Screenshot: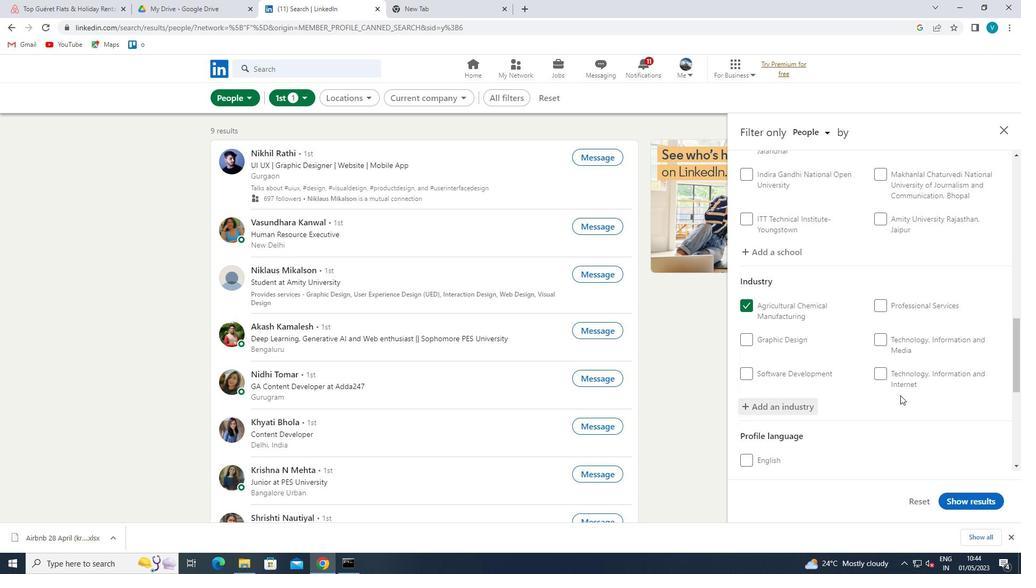 
Action: Mouse scrolled (901, 395) with delta (0, 0)
Screenshot: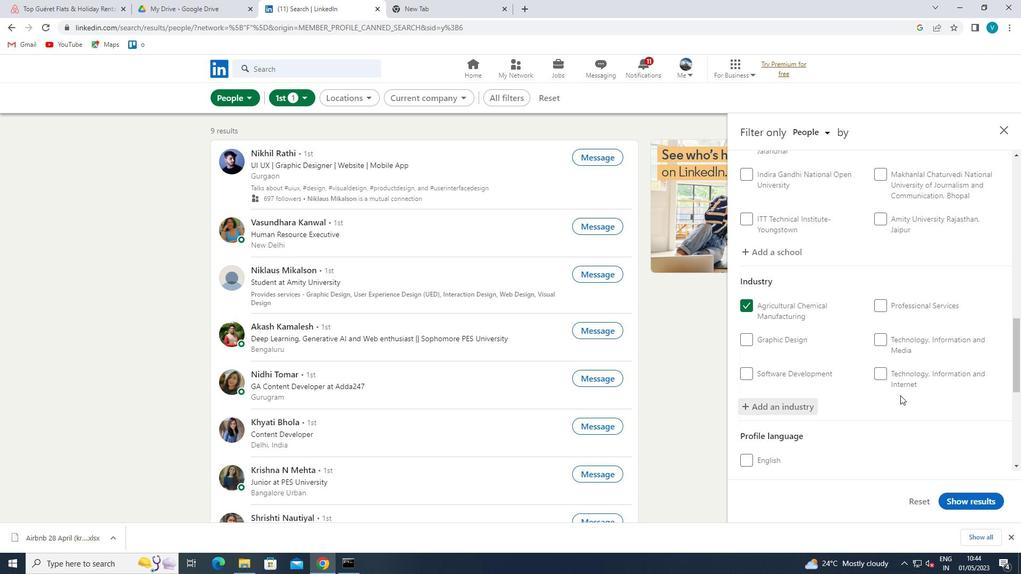 
Action: Mouse moved to (901, 396)
Screenshot: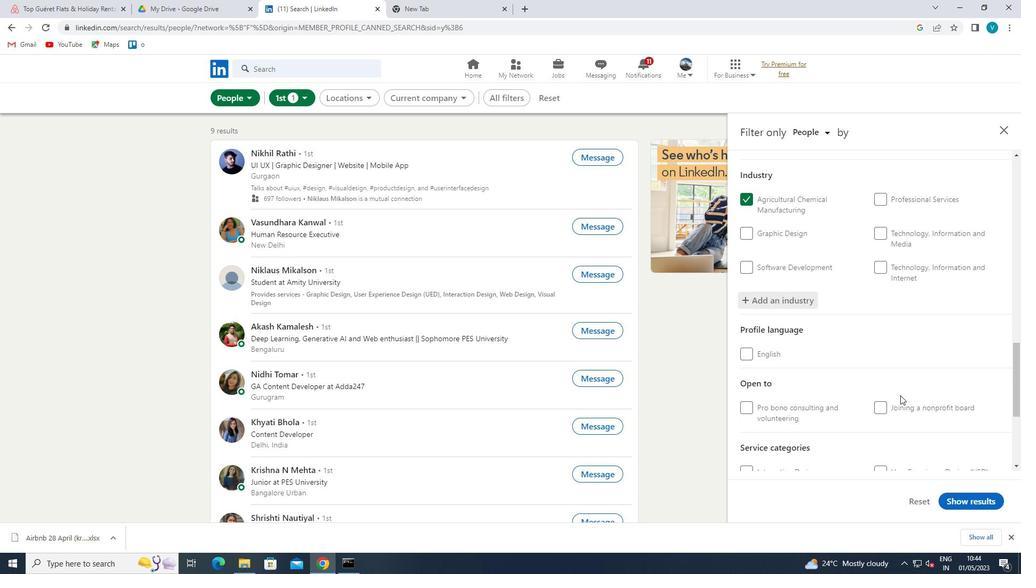 
Action: Mouse scrolled (901, 395) with delta (0, 0)
Screenshot: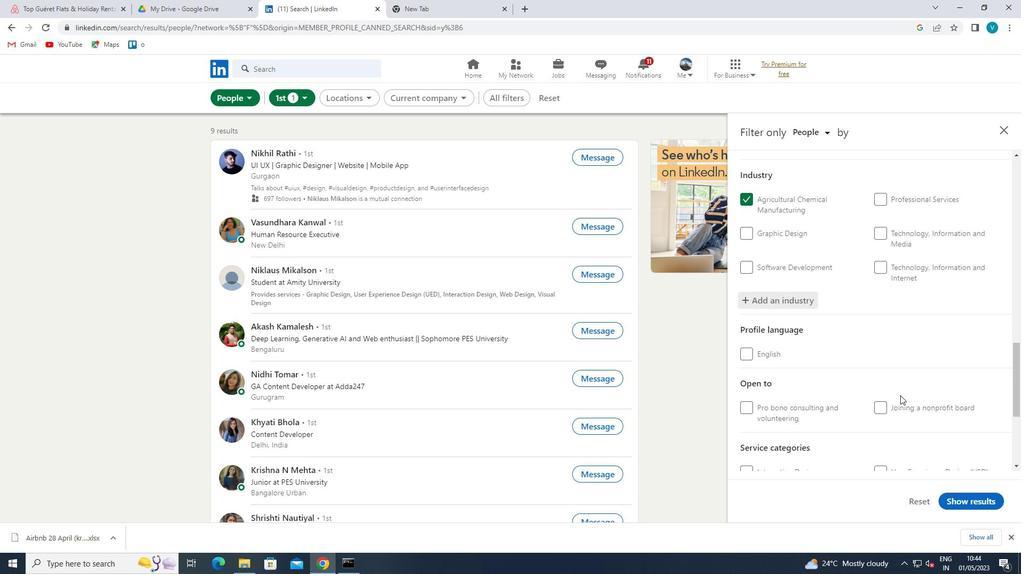 
Action: Mouse scrolled (901, 395) with delta (0, 0)
Screenshot: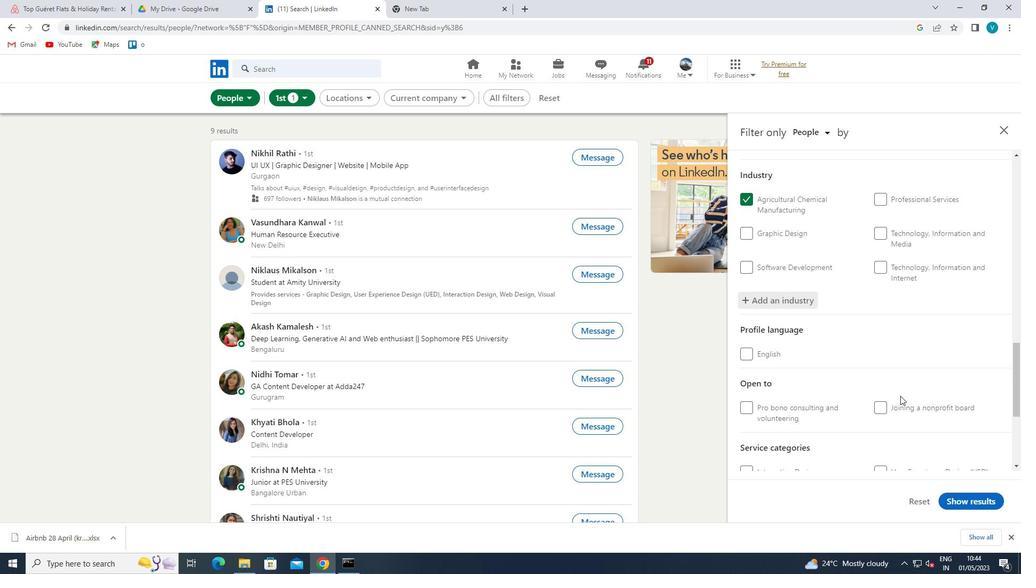 
Action: Mouse scrolled (901, 395) with delta (0, 0)
Screenshot: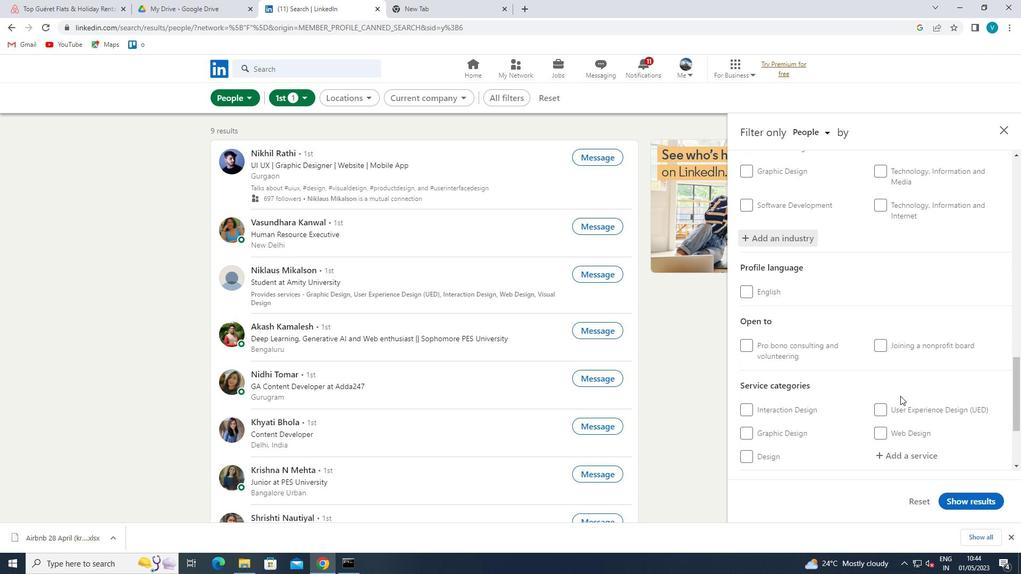 
Action: Mouse moved to (922, 361)
Screenshot: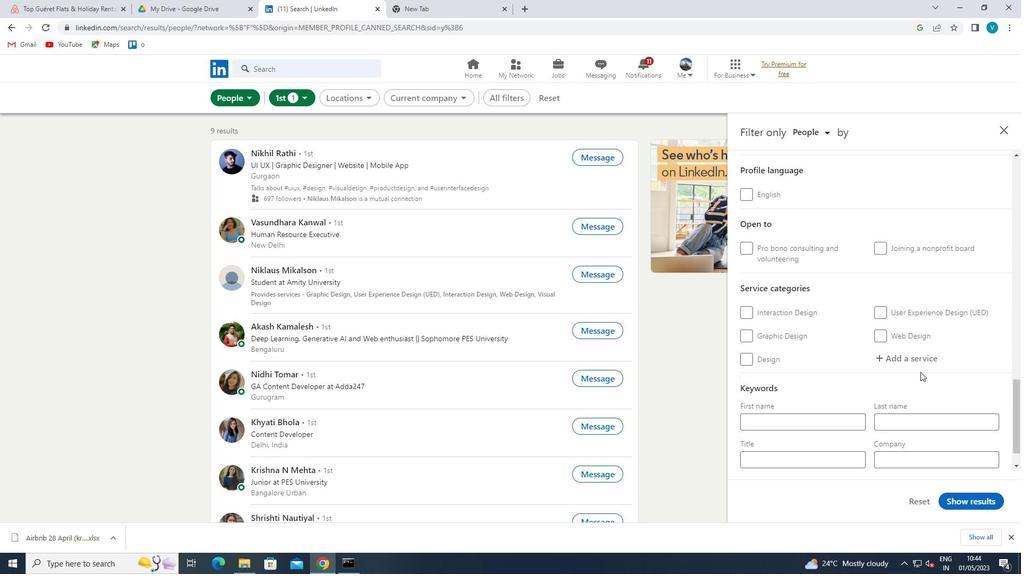 
Action: Mouse pressed left at (922, 361)
Screenshot: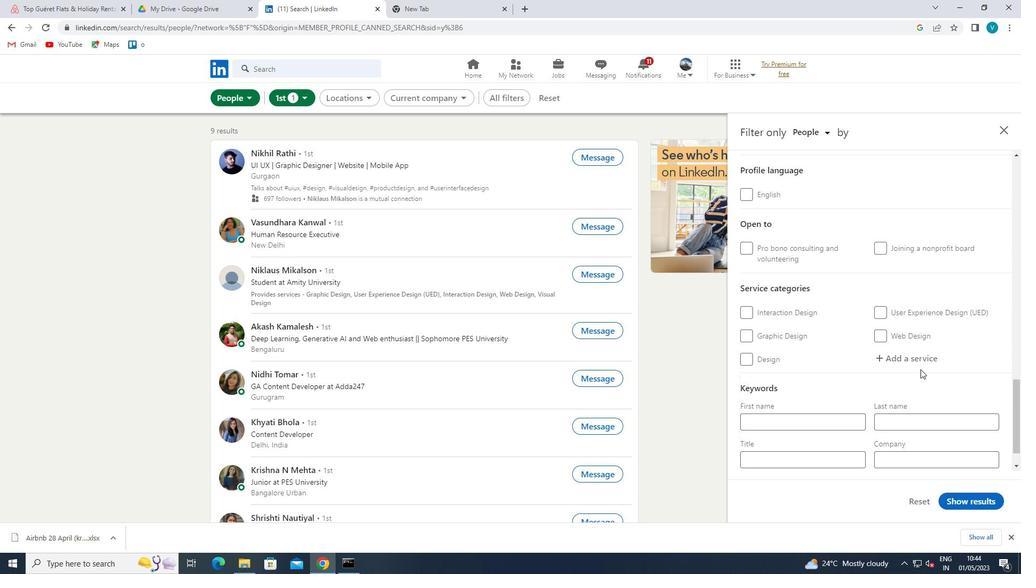 
Action: Mouse moved to (922, 360)
Screenshot: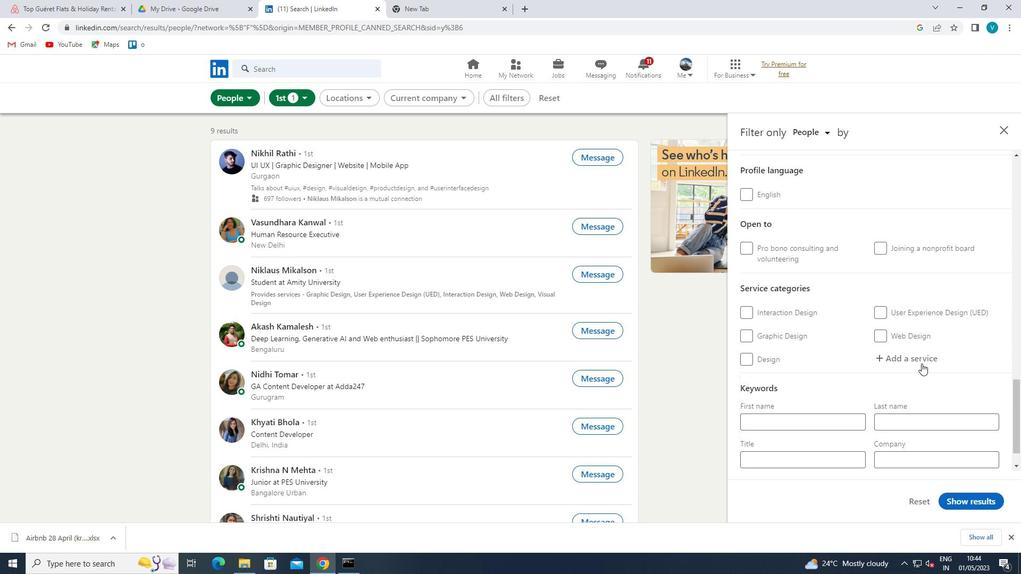 
Action: Key pressed <Key.shift>COR
Screenshot: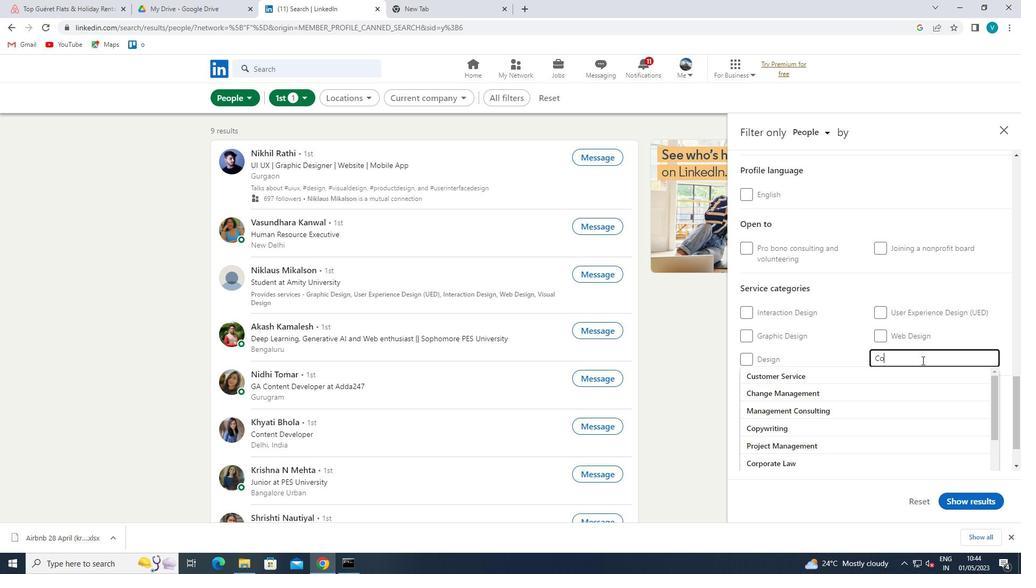 
Action: Mouse moved to (812, 376)
Screenshot: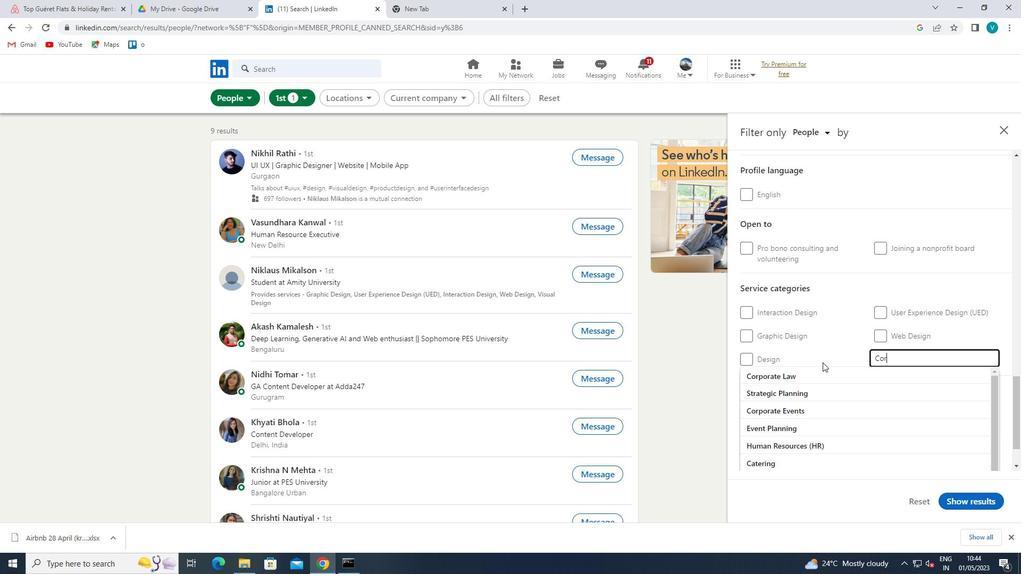 
Action: Mouse pressed left at (812, 376)
Screenshot: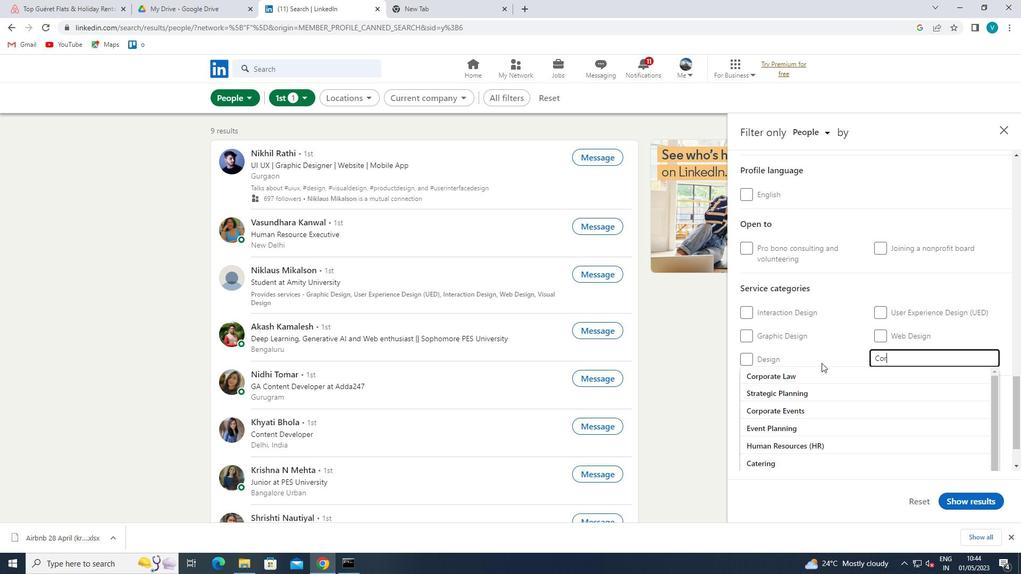 
Action: Mouse scrolled (812, 375) with delta (0, 0)
Screenshot: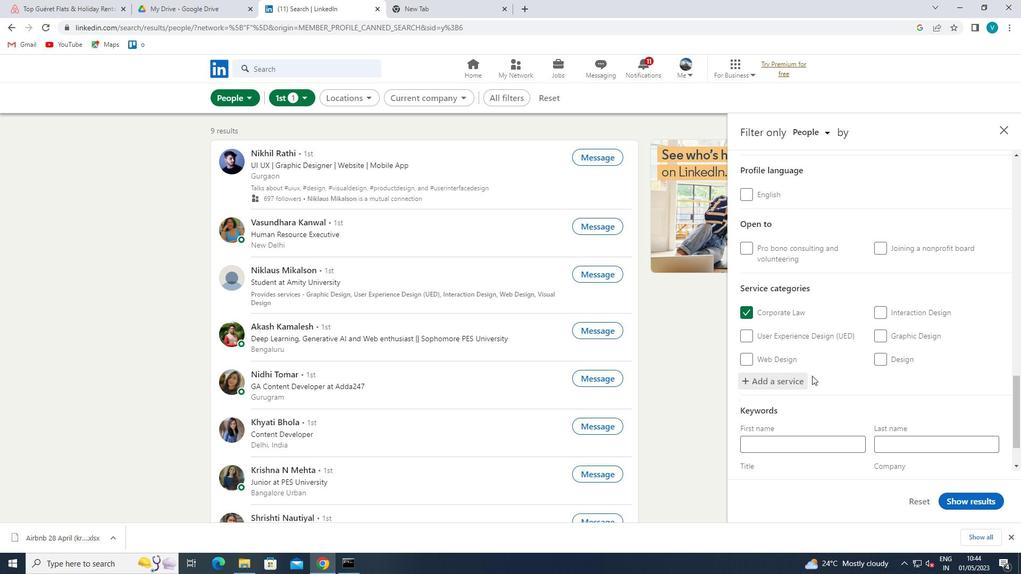
Action: Mouse scrolled (812, 375) with delta (0, 0)
Screenshot: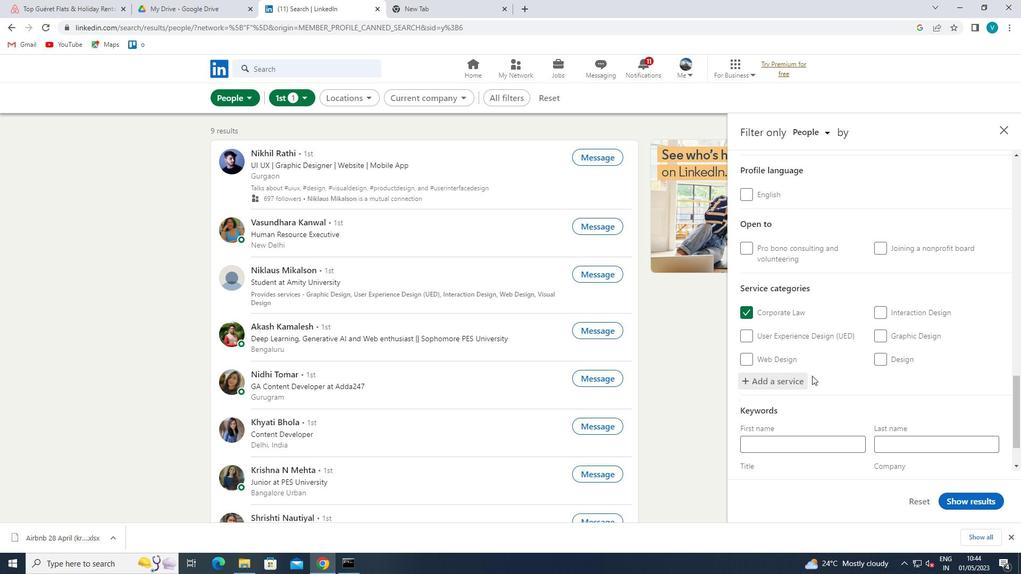 
Action: Mouse moved to (809, 425)
Screenshot: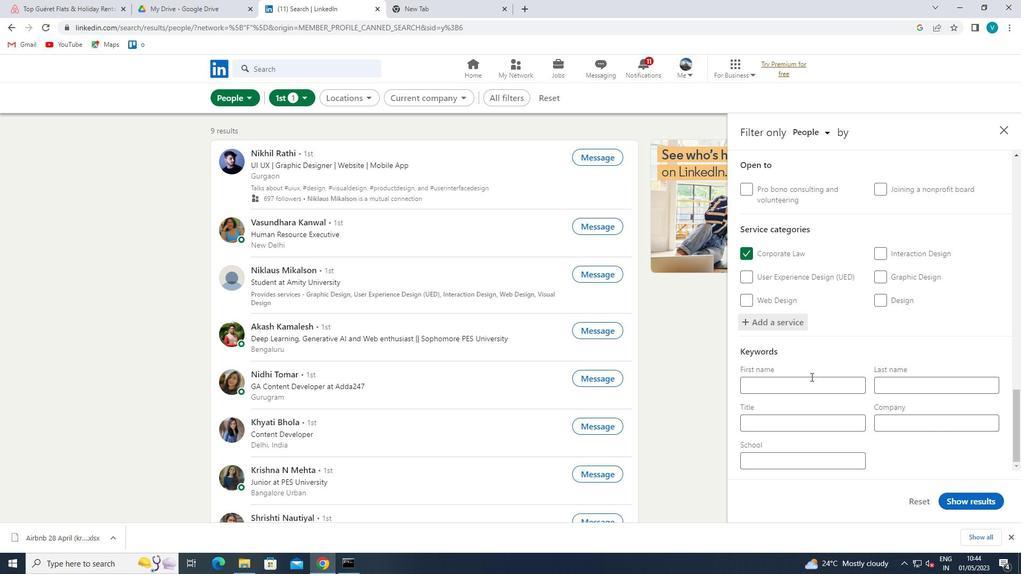 
Action: Mouse pressed left at (809, 425)
Screenshot: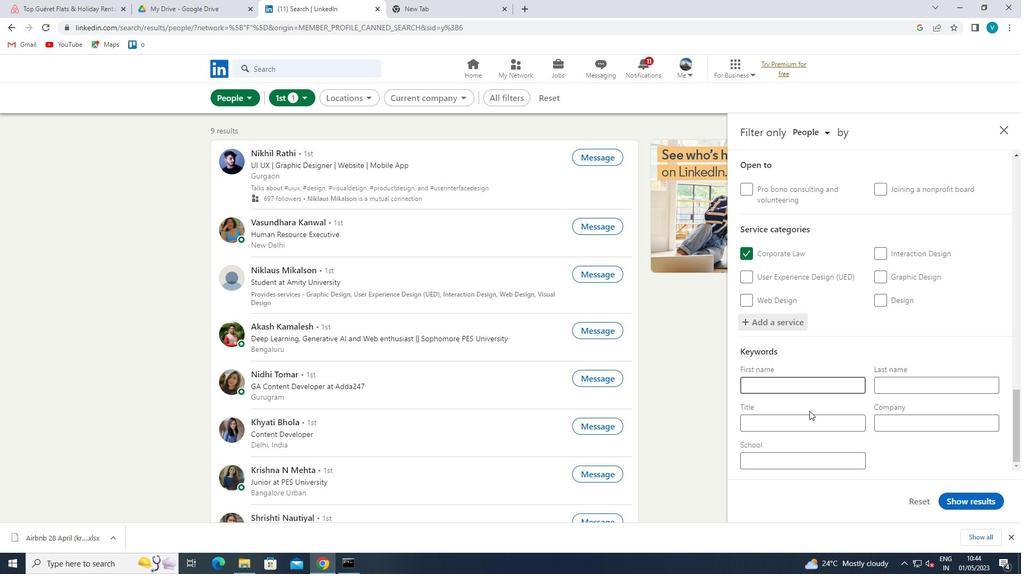
Action: Mouse moved to (809, 426)
Screenshot: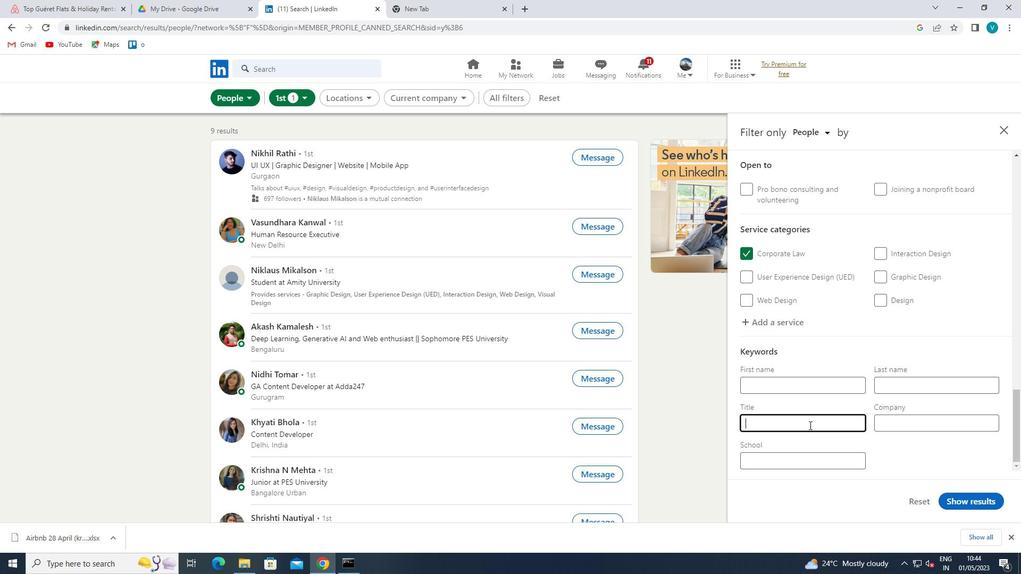 
Action: Key pressed <Key.shift>PUBLIC<Key.space><Key.shift>RELATIONS<Key.space>
Screenshot: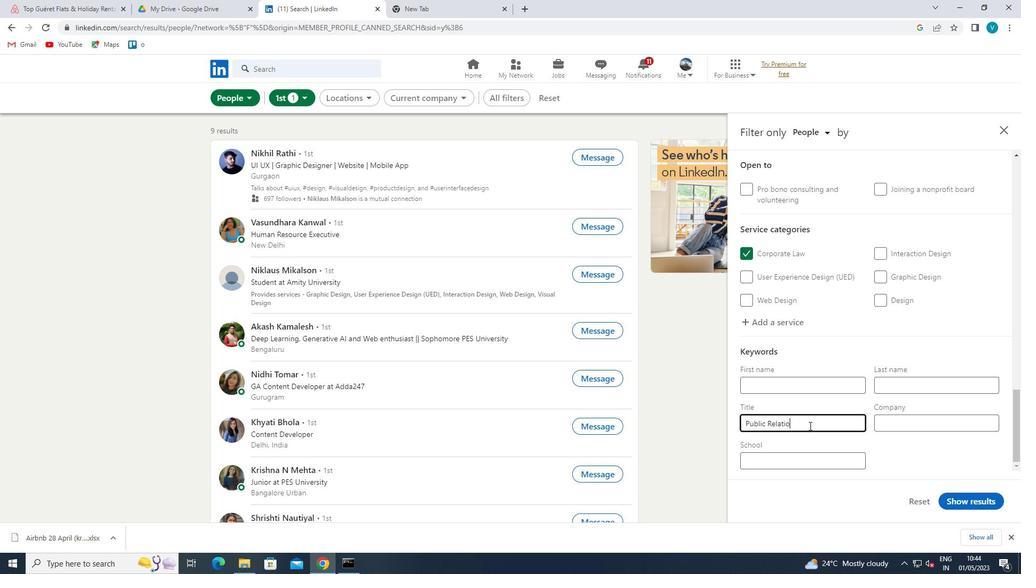 
Action: Mouse moved to (987, 503)
Screenshot: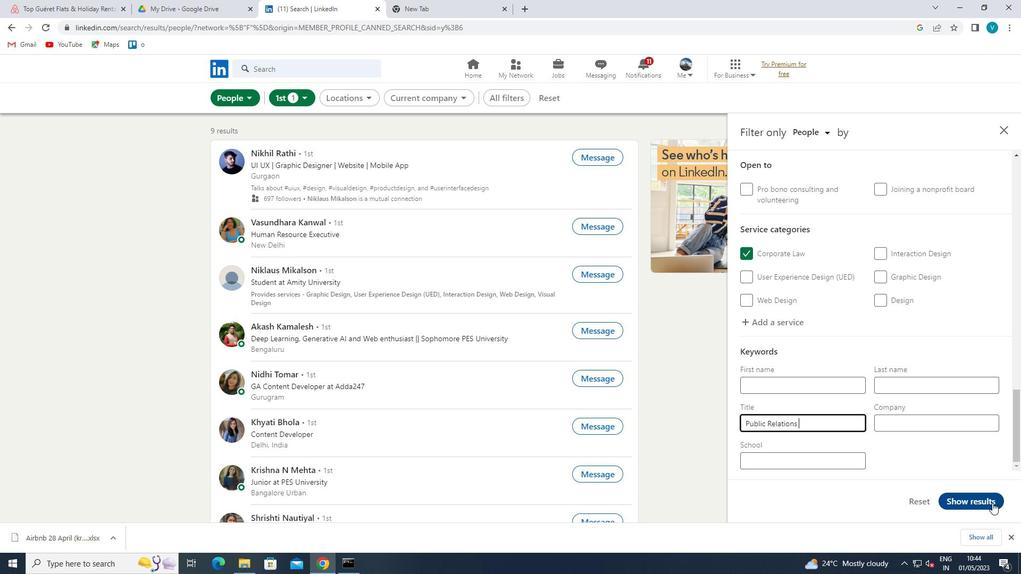 
Action: Mouse pressed left at (987, 503)
Screenshot: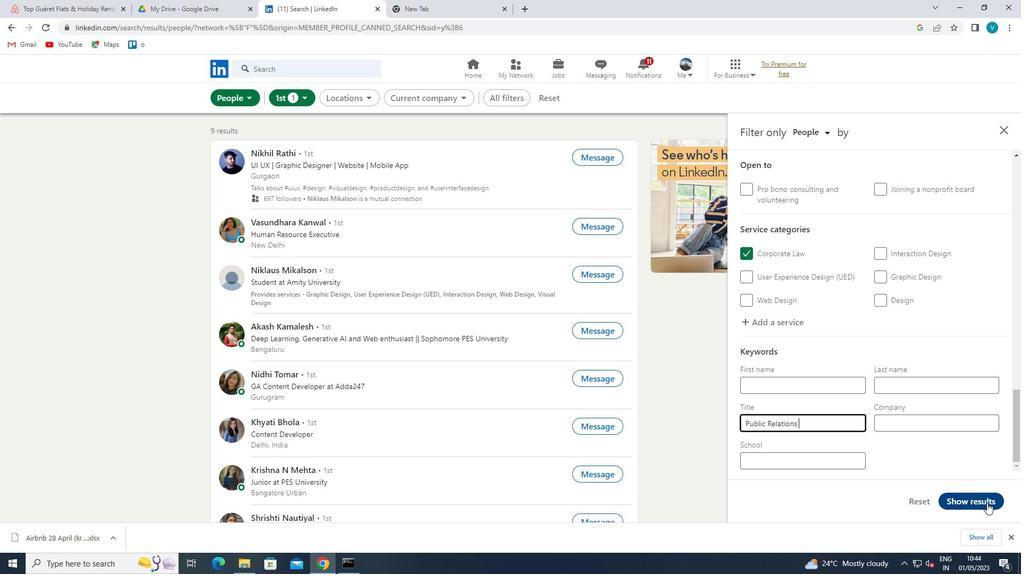 
